 Task: Find connections with filter location Carrum Downs with filter topic #motivation with filter profile language Spanish with filter current company Marketing Mind with filter school SRK Institute of Technology with filter industry Museums, Historical Sites, and Zoos with filter service category Search Engine Optimization (SEO) with filter keywords title Administrator
Action: Mouse moved to (166, 207)
Screenshot: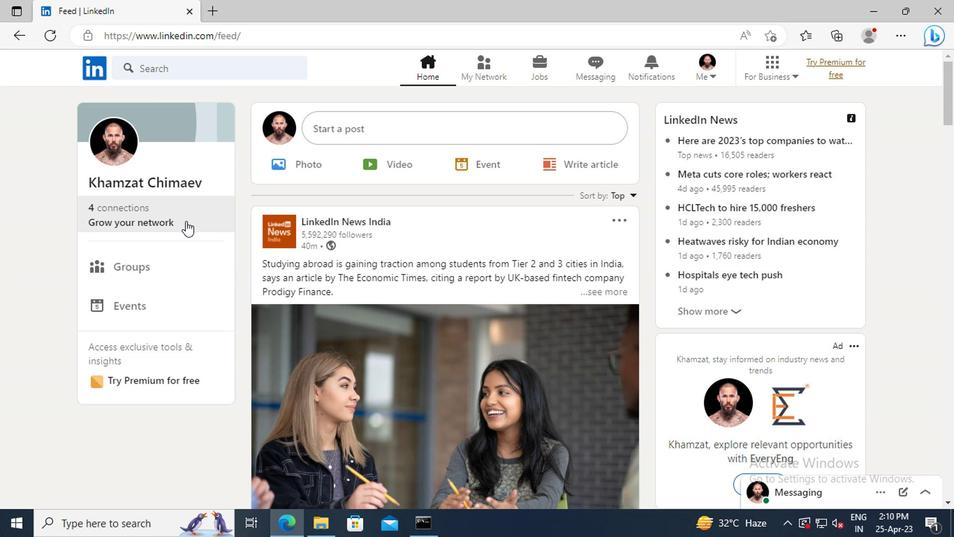 
Action: Mouse pressed left at (166, 207)
Screenshot: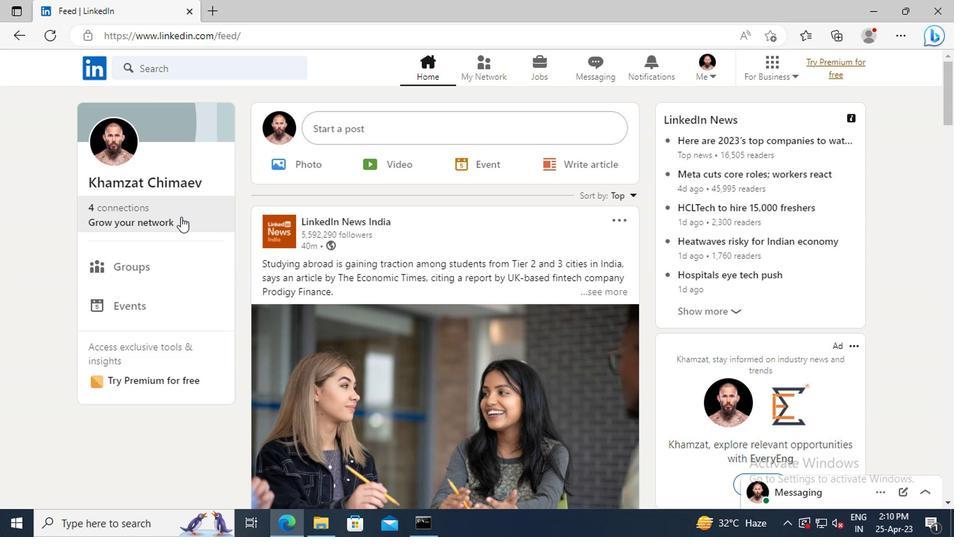 
Action: Mouse moved to (181, 148)
Screenshot: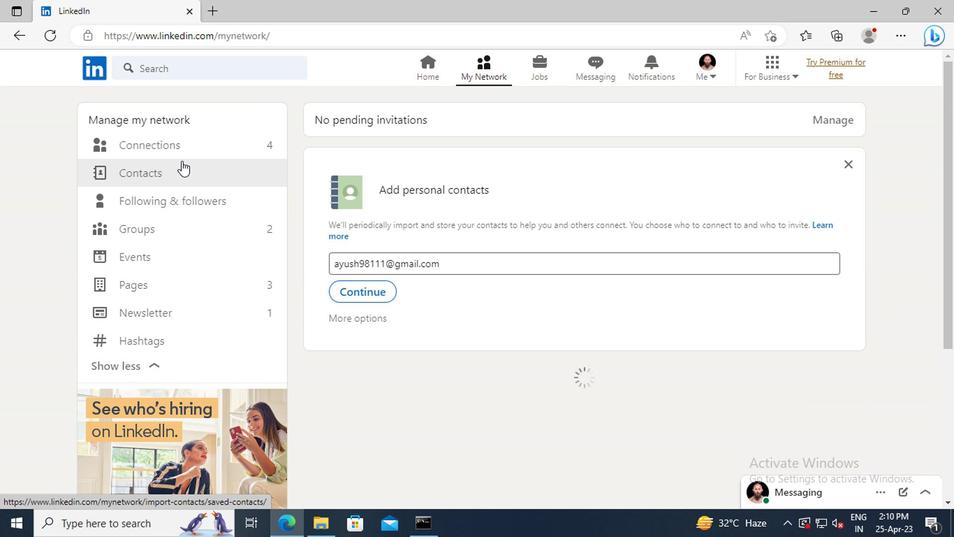 
Action: Mouse pressed left at (181, 148)
Screenshot: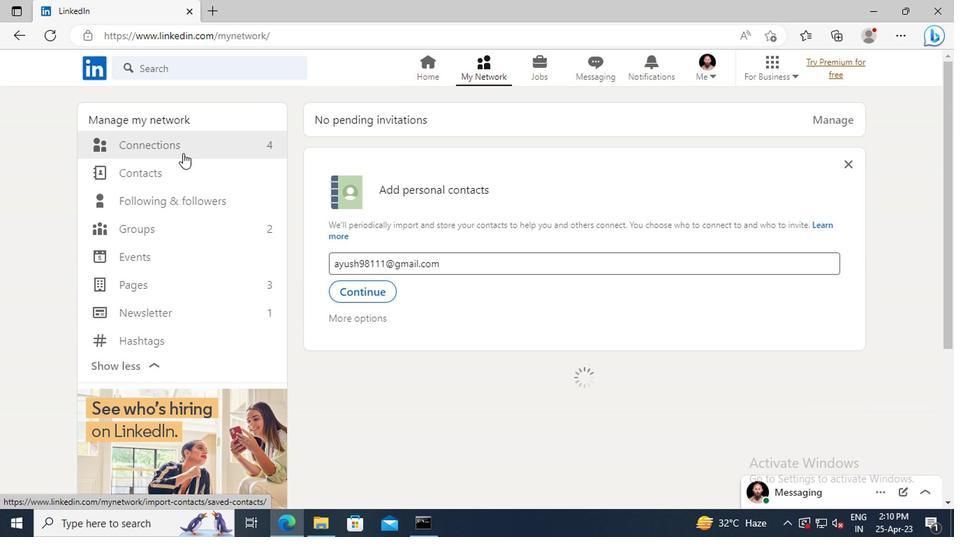 
Action: Mouse moved to (579, 150)
Screenshot: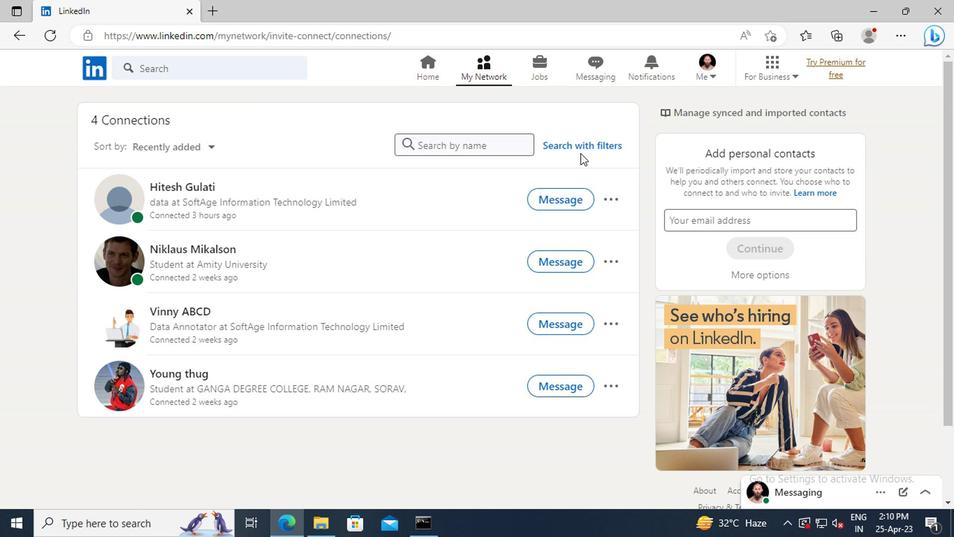
Action: Mouse pressed left at (579, 150)
Screenshot: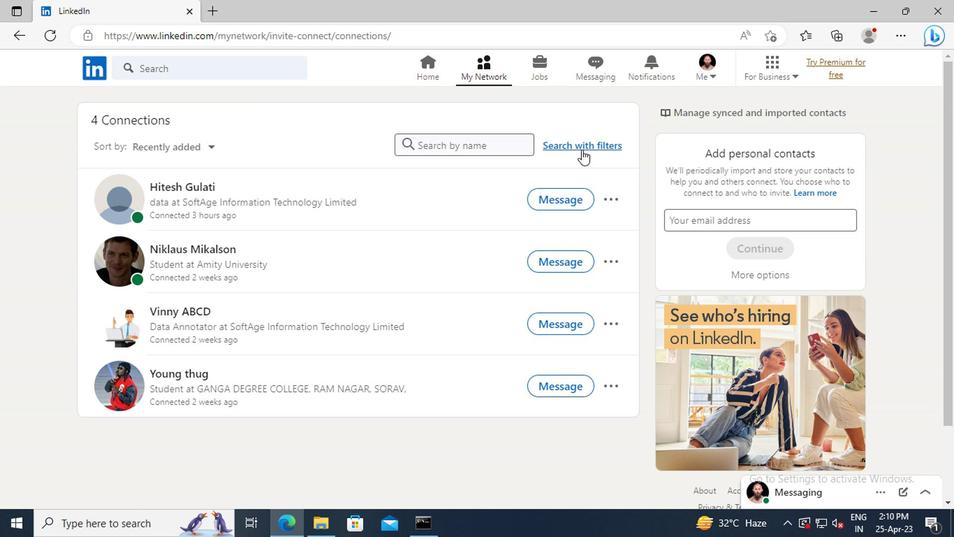 
Action: Mouse moved to (526, 112)
Screenshot: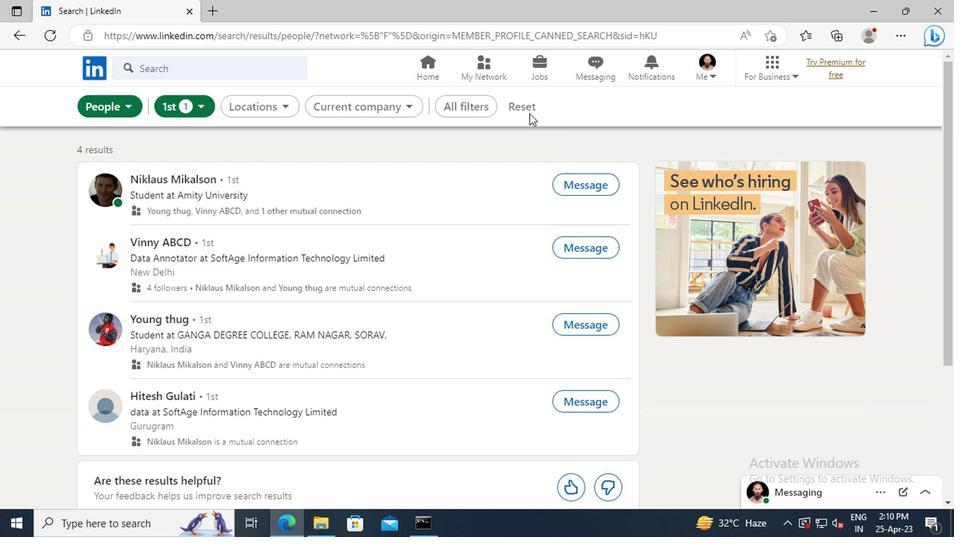 
Action: Mouse pressed left at (526, 112)
Screenshot: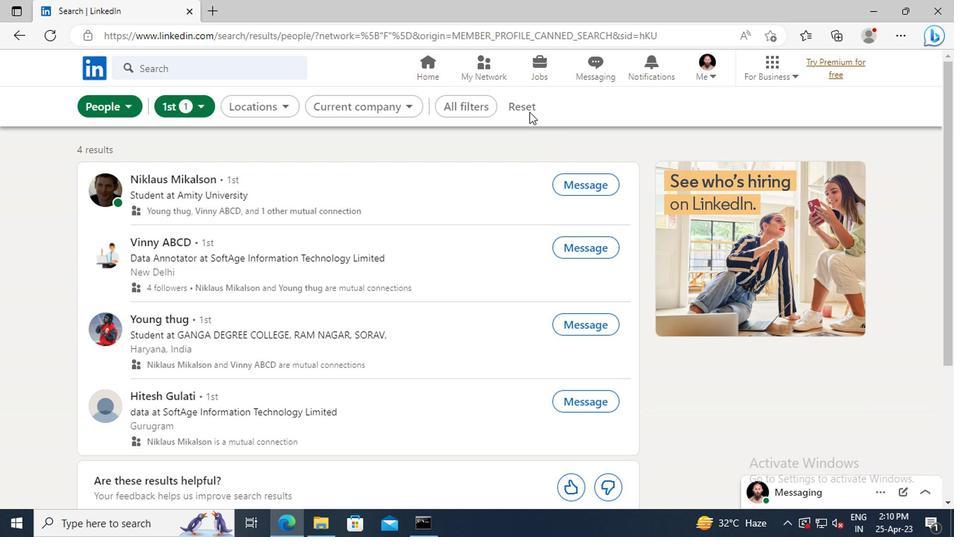 
Action: Mouse moved to (506, 108)
Screenshot: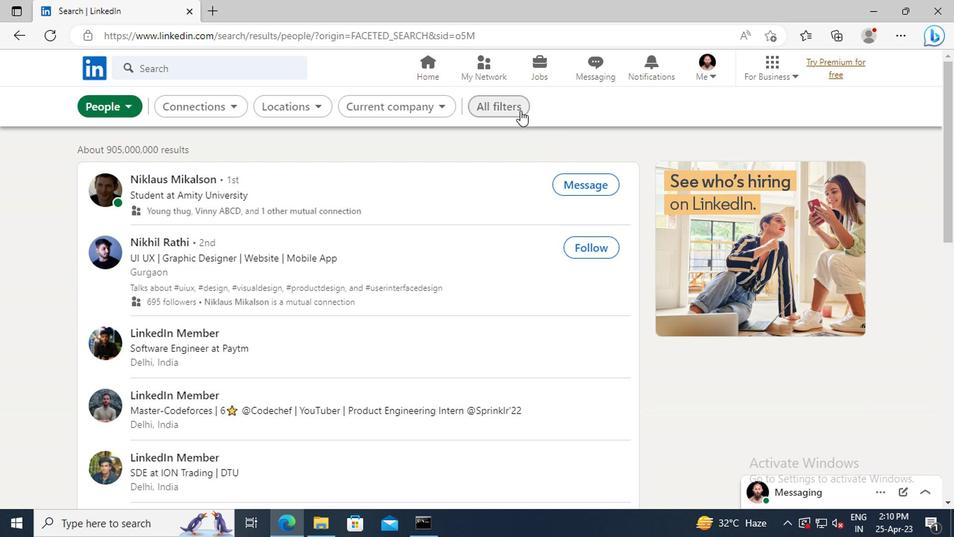 
Action: Mouse pressed left at (506, 108)
Screenshot: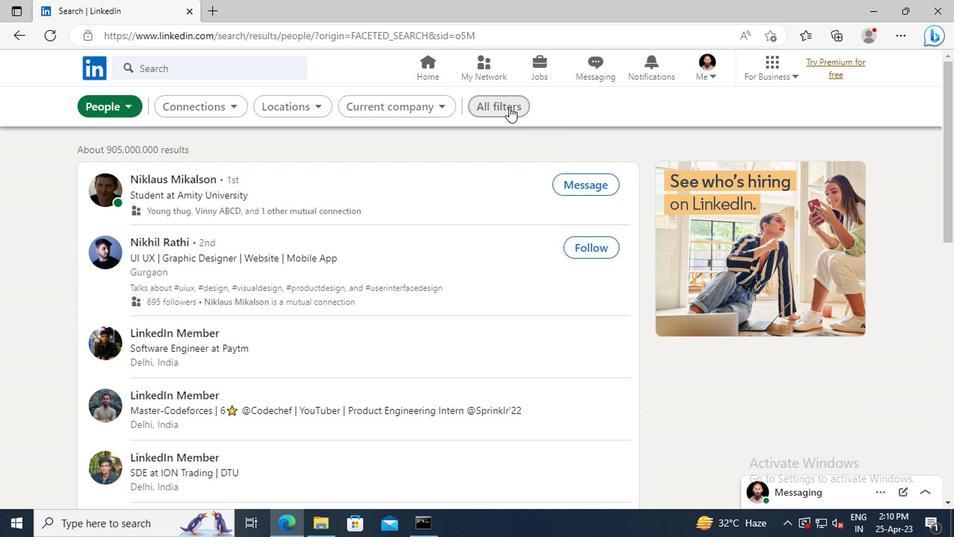 
Action: Mouse moved to (819, 255)
Screenshot: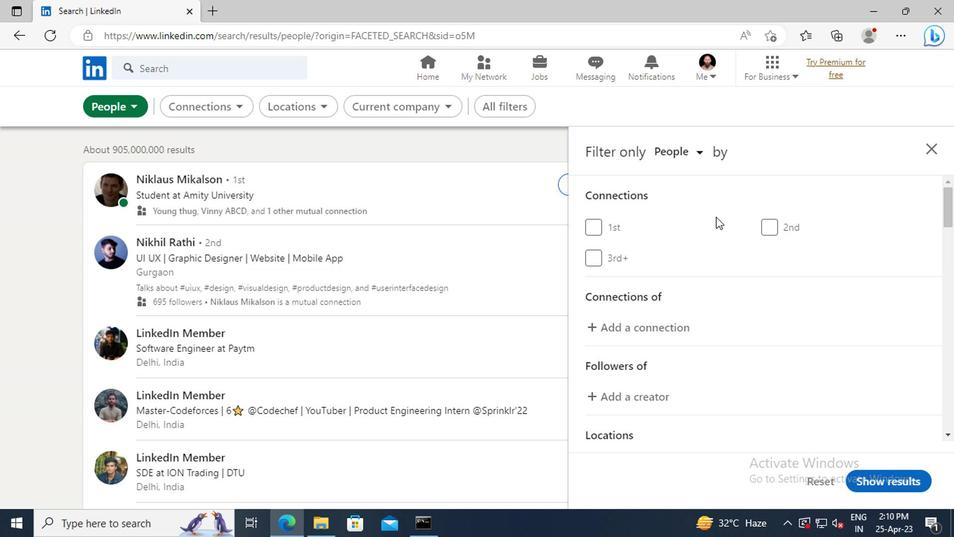 
Action: Mouse scrolled (819, 254) with delta (0, 0)
Screenshot: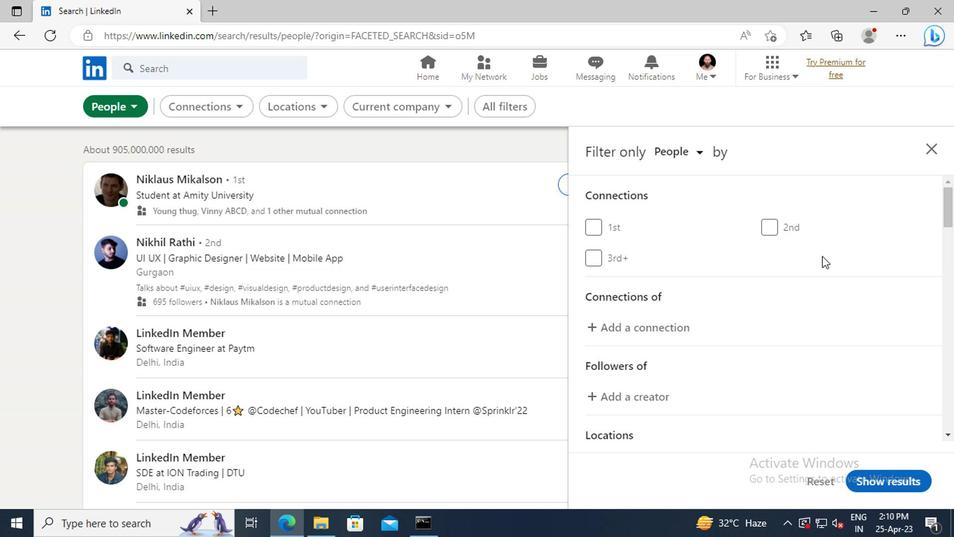 
Action: Mouse scrolled (819, 254) with delta (0, 0)
Screenshot: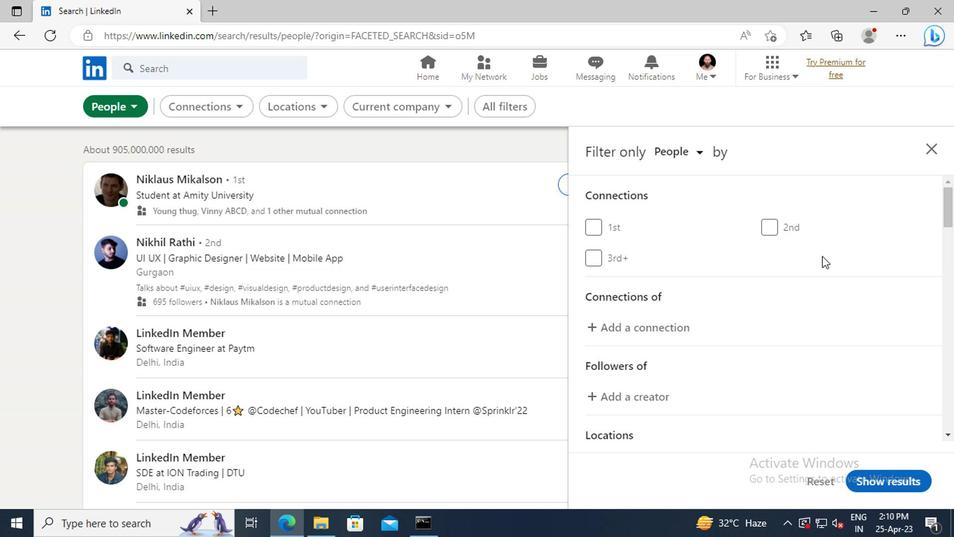 
Action: Mouse scrolled (819, 254) with delta (0, 0)
Screenshot: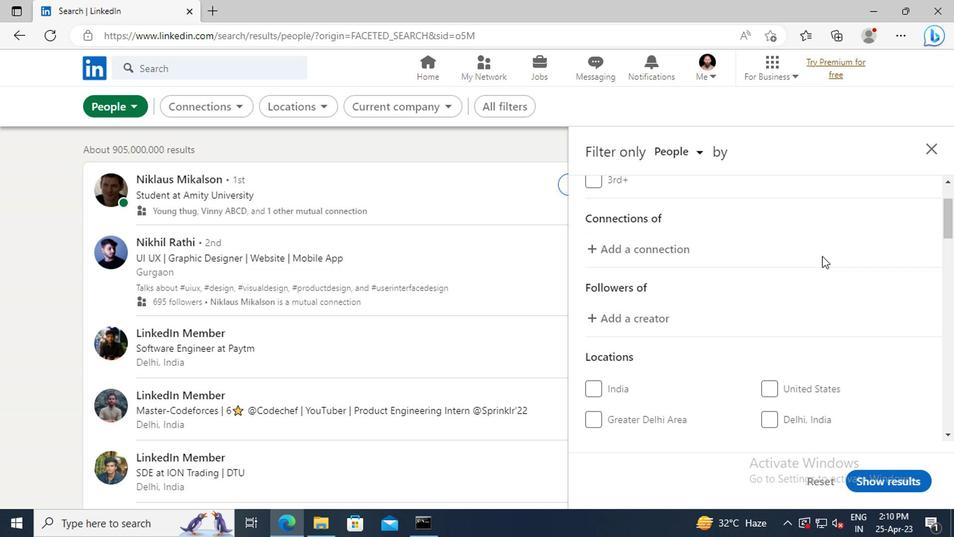 
Action: Mouse scrolled (819, 254) with delta (0, 0)
Screenshot: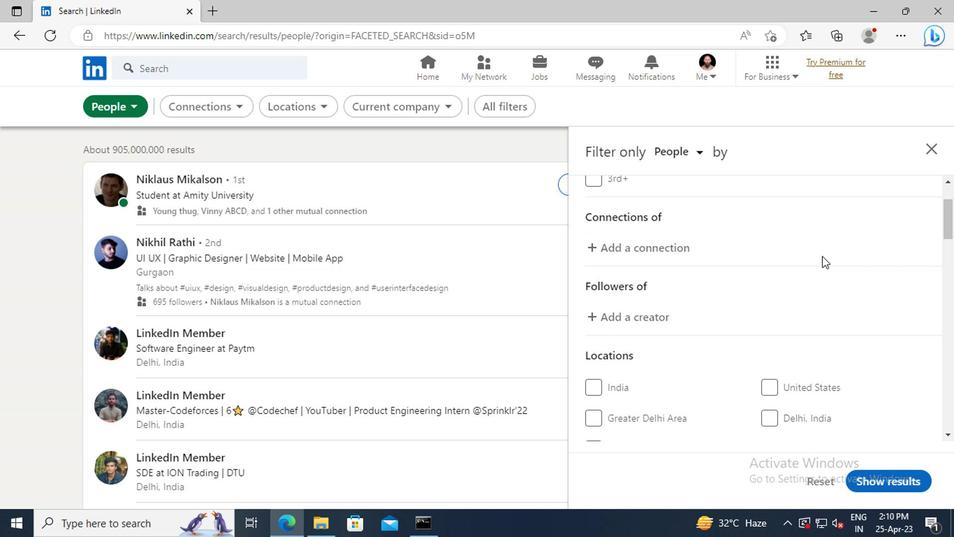 
Action: Mouse scrolled (819, 254) with delta (0, 0)
Screenshot: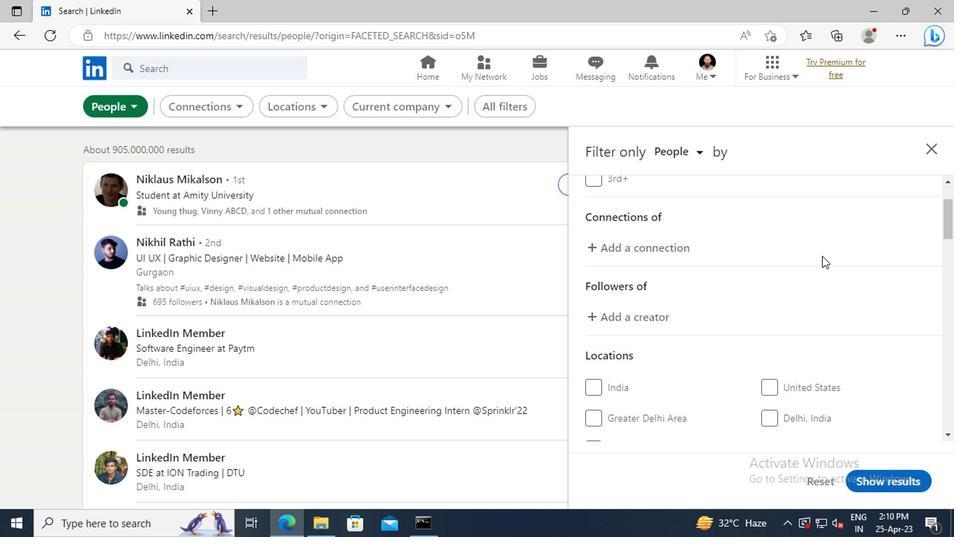 
Action: Mouse moved to (813, 325)
Screenshot: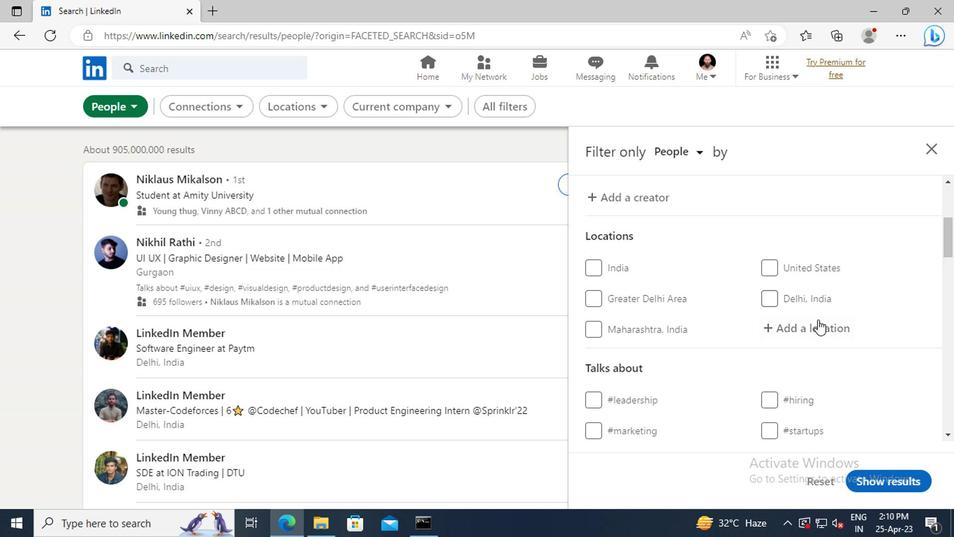 
Action: Mouse pressed left at (813, 325)
Screenshot: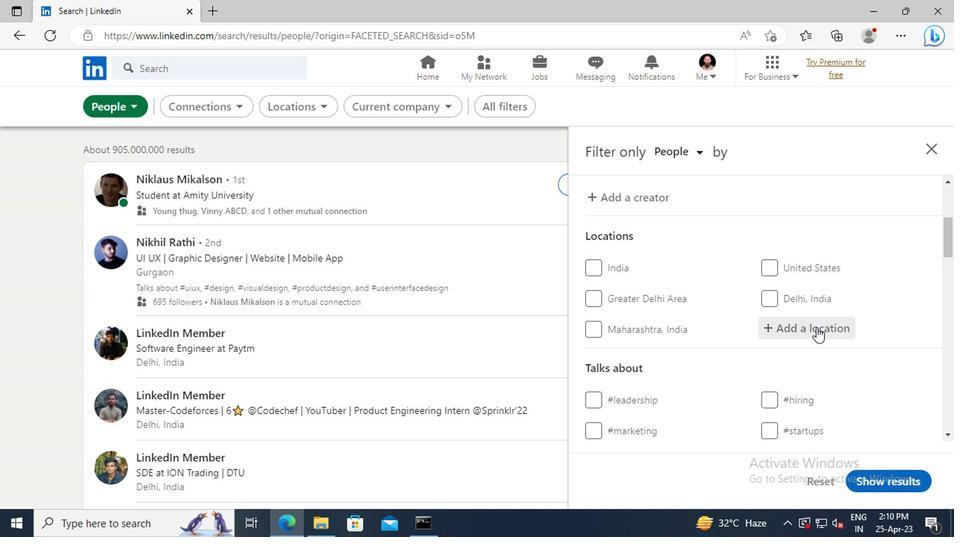 
Action: Key pressed <Key.shift>CARRUM<Key.space><Key.shift>DOWNS<Key.enter>
Screenshot: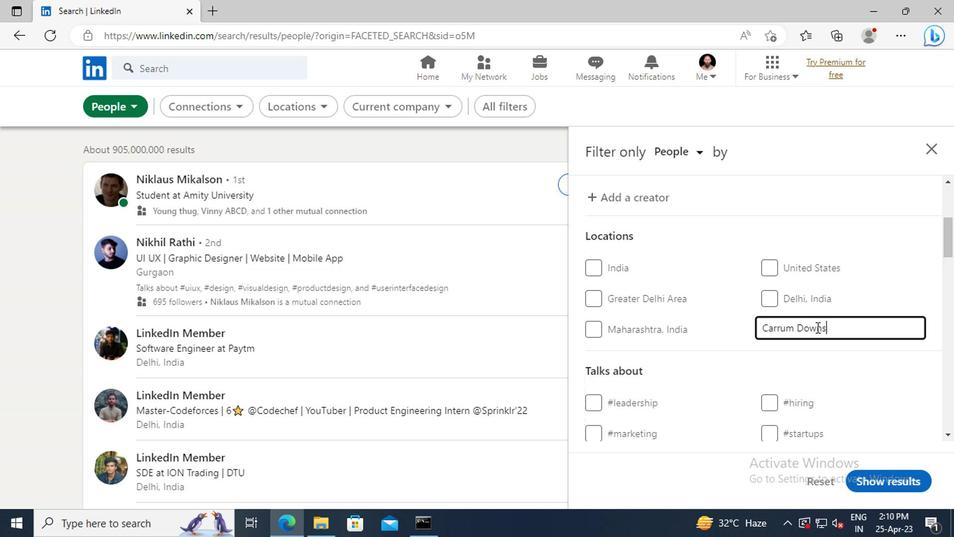 
Action: Mouse scrolled (813, 324) with delta (0, 0)
Screenshot: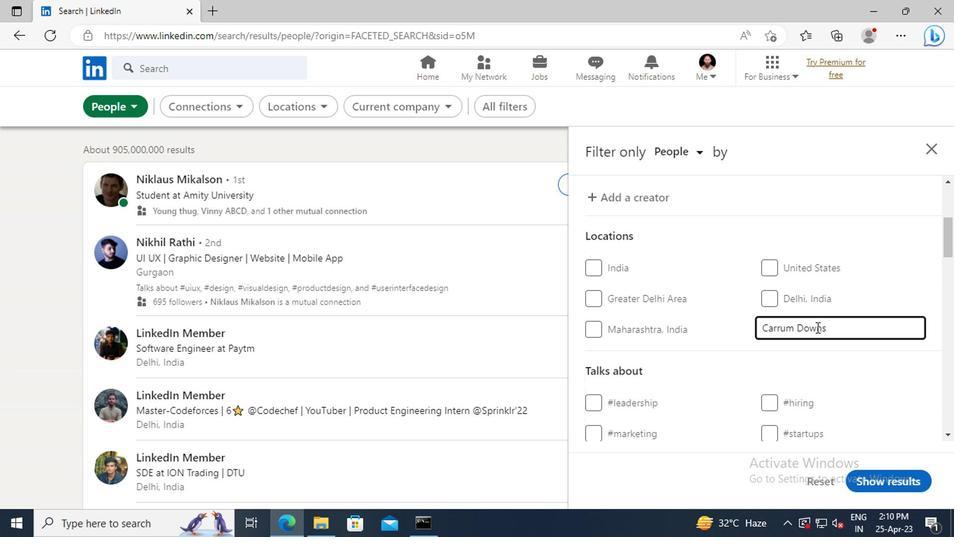 
Action: Mouse scrolled (813, 324) with delta (0, 0)
Screenshot: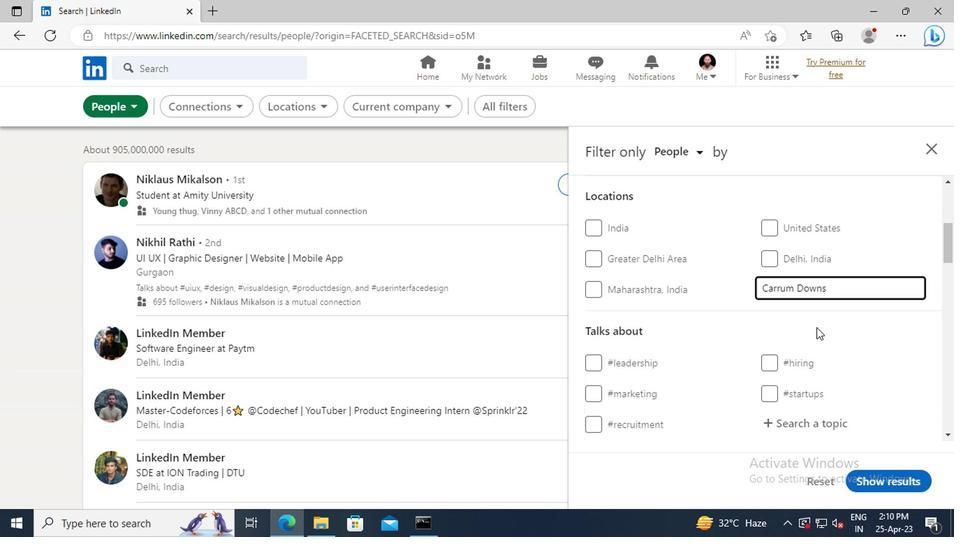 
Action: Mouse scrolled (813, 324) with delta (0, 0)
Screenshot: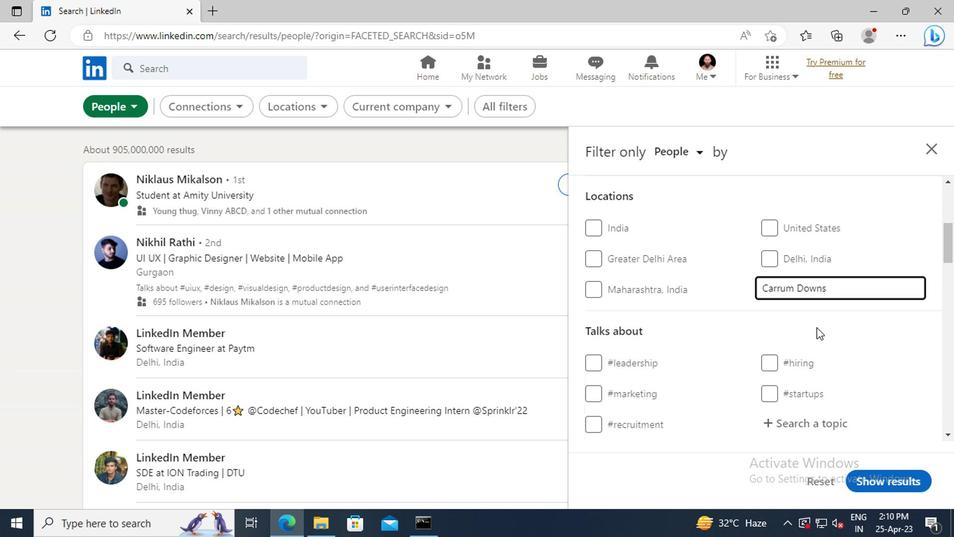 
Action: Mouse moved to (813, 342)
Screenshot: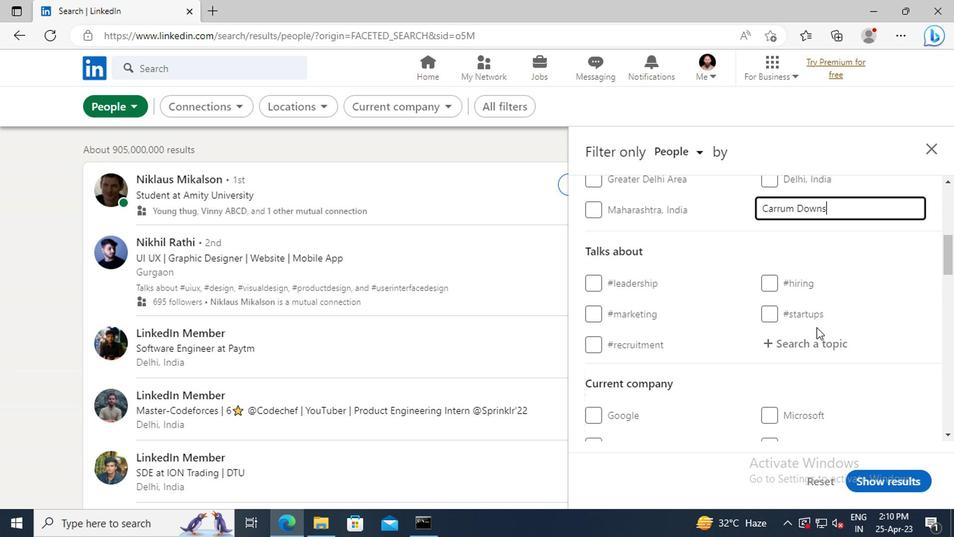 
Action: Mouse pressed left at (813, 342)
Screenshot: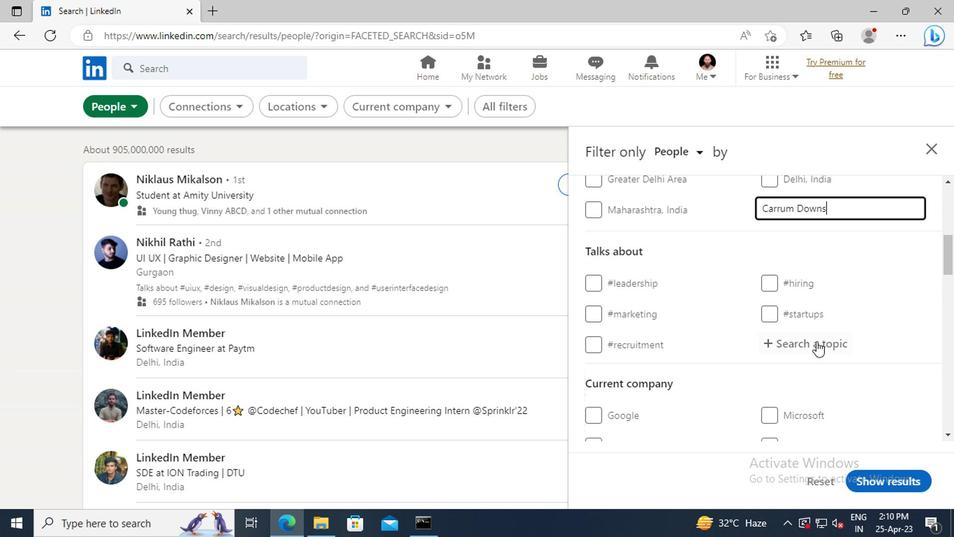 
Action: Key pressed <Key.shift>#MOTIVATION
Screenshot: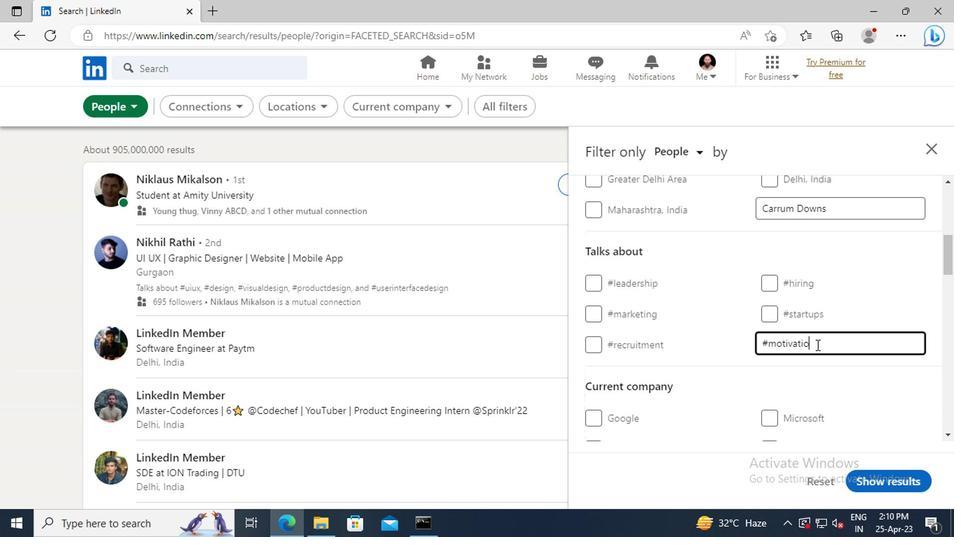 
Action: Mouse scrolled (813, 341) with delta (0, 0)
Screenshot: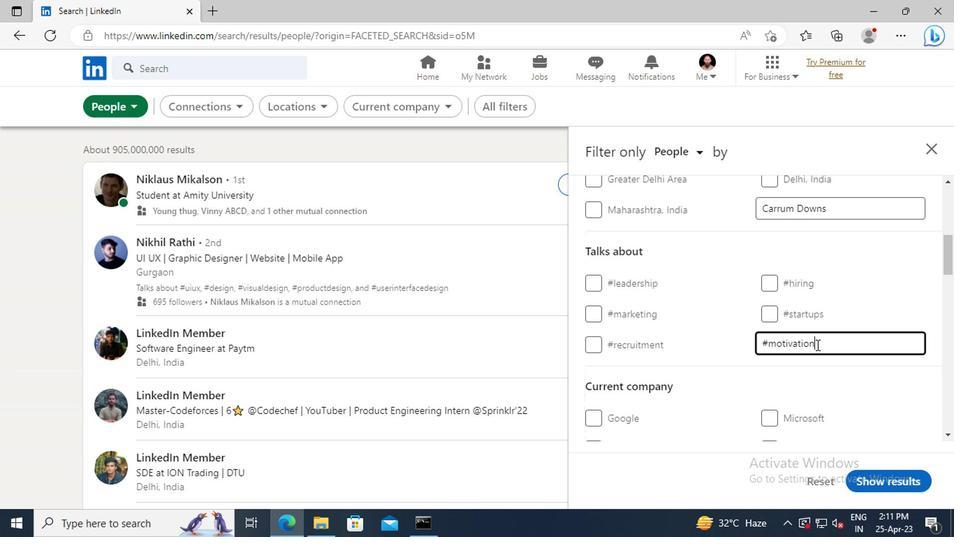 
Action: Mouse scrolled (813, 341) with delta (0, 0)
Screenshot: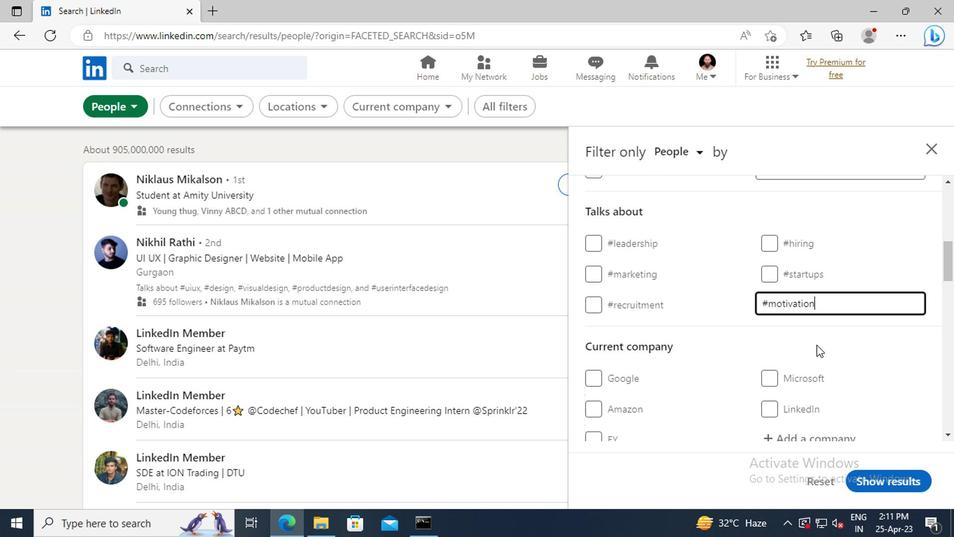 
Action: Mouse scrolled (813, 341) with delta (0, 0)
Screenshot: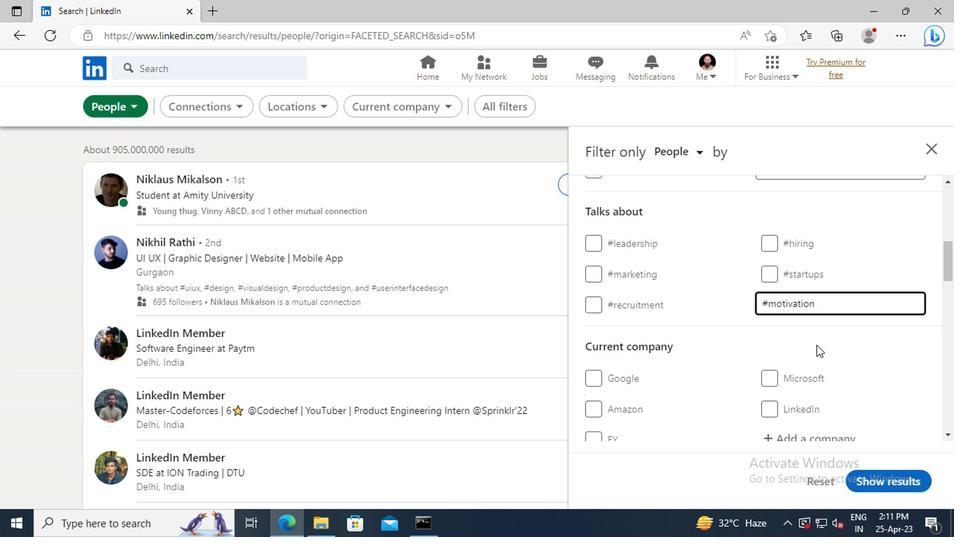 
Action: Mouse scrolled (813, 341) with delta (0, 0)
Screenshot: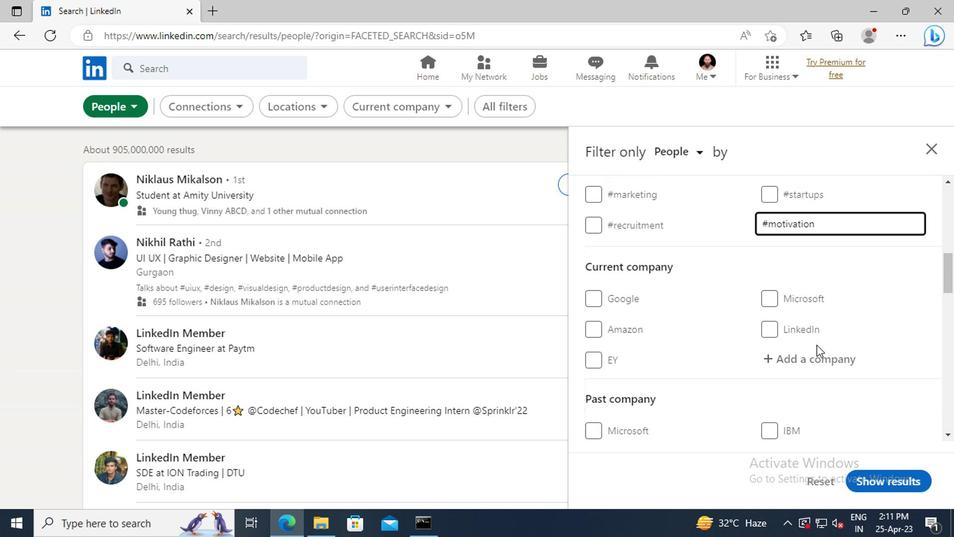 
Action: Mouse scrolled (813, 341) with delta (0, 0)
Screenshot: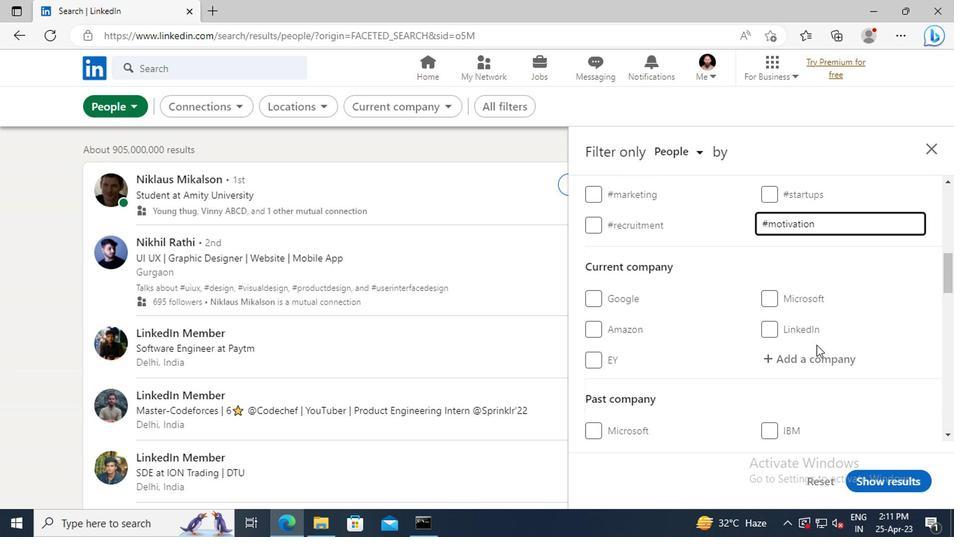 
Action: Mouse scrolled (813, 341) with delta (0, 0)
Screenshot: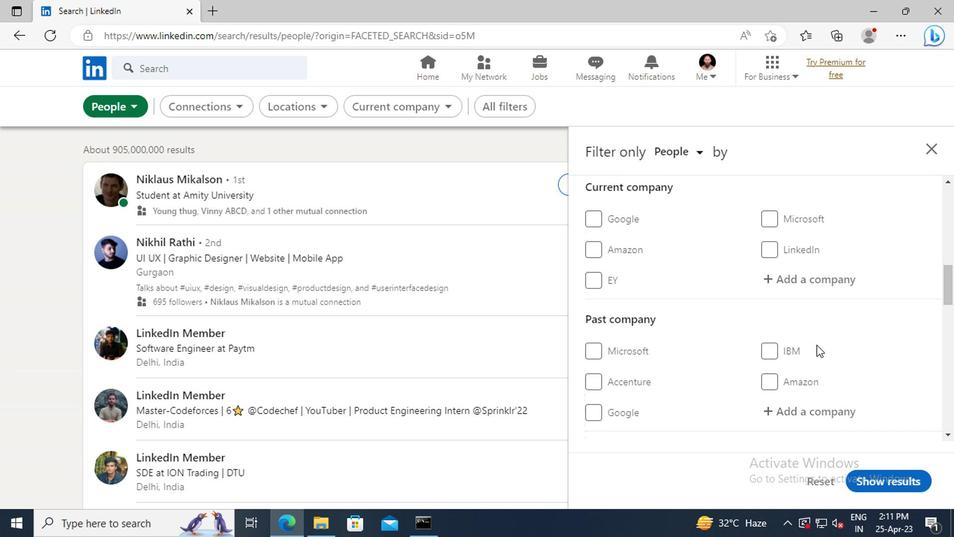 
Action: Mouse scrolled (813, 341) with delta (0, 0)
Screenshot: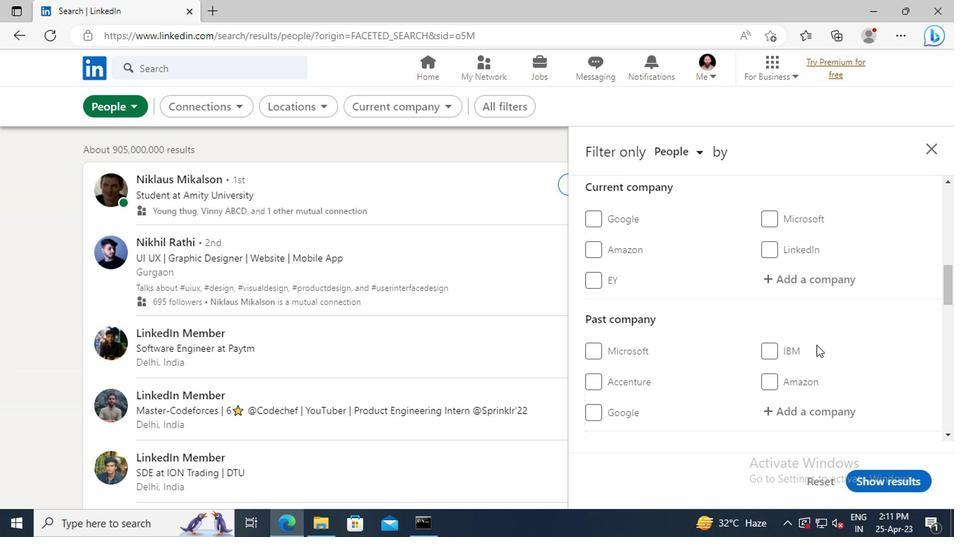 
Action: Mouse scrolled (813, 341) with delta (0, 0)
Screenshot: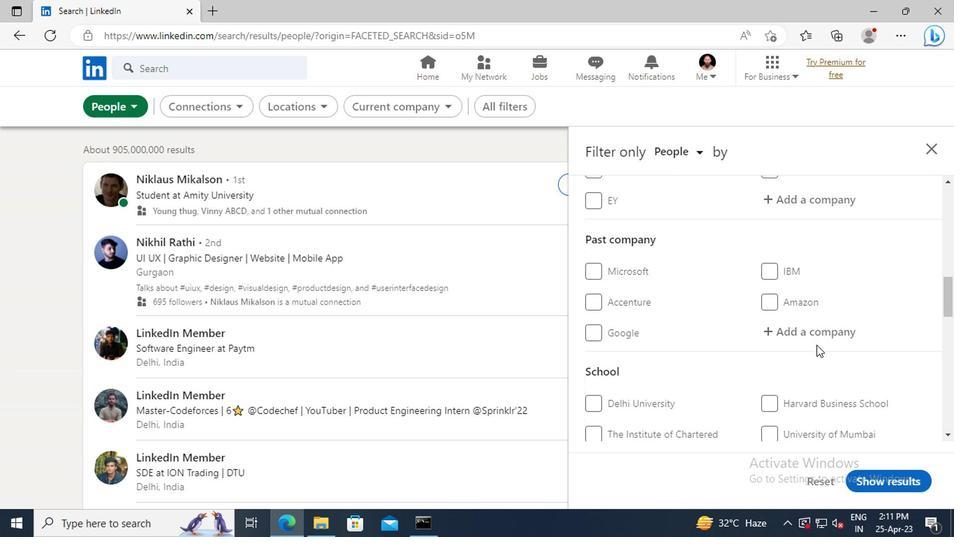 
Action: Mouse scrolled (813, 341) with delta (0, 0)
Screenshot: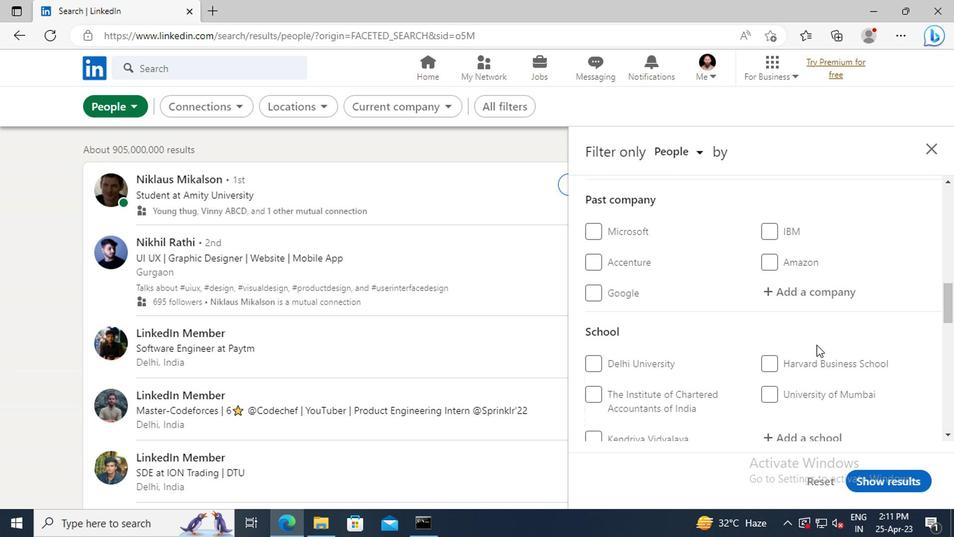 
Action: Mouse scrolled (813, 341) with delta (0, 0)
Screenshot: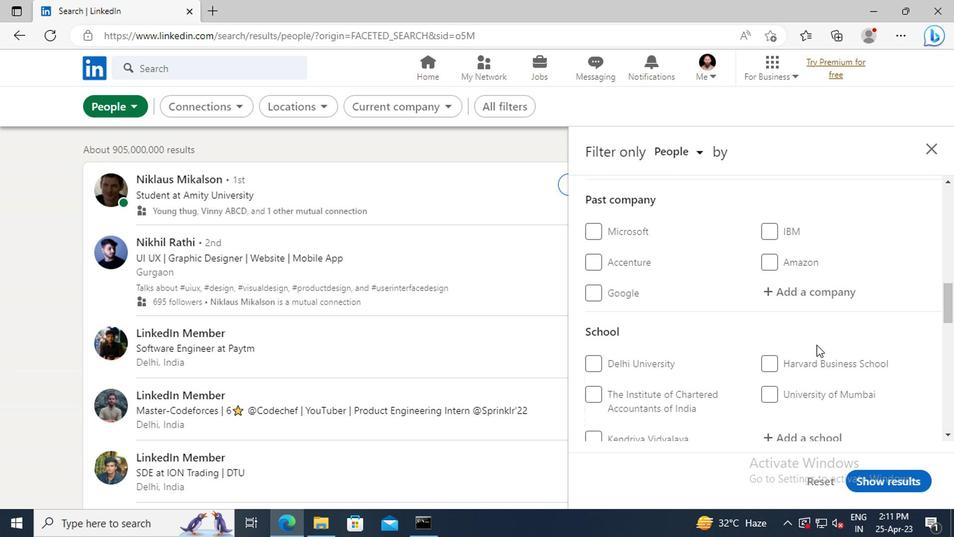 
Action: Mouse scrolled (813, 341) with delta (0, 0)
Screenshot: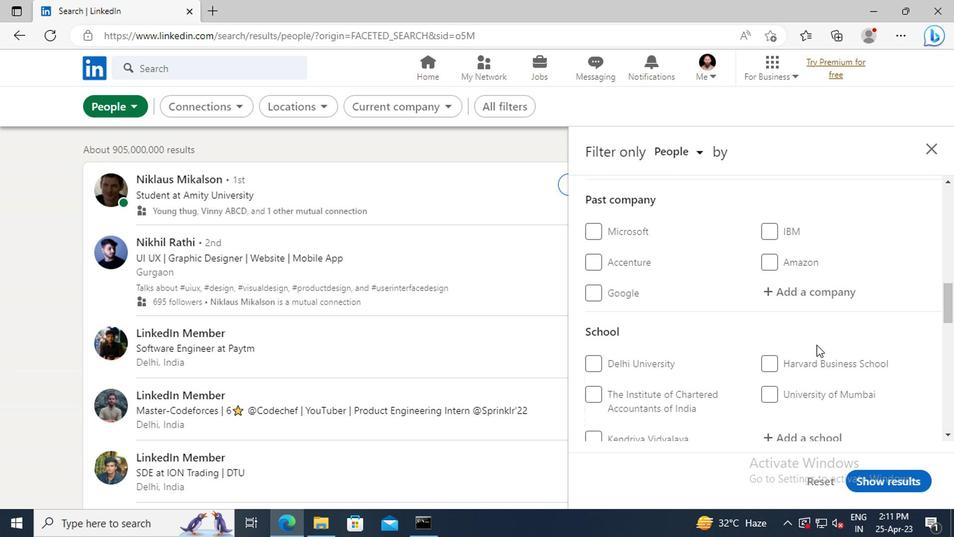 
Action: Mouse scrolled (813, 341) with delta (0, 0)
Screenshot: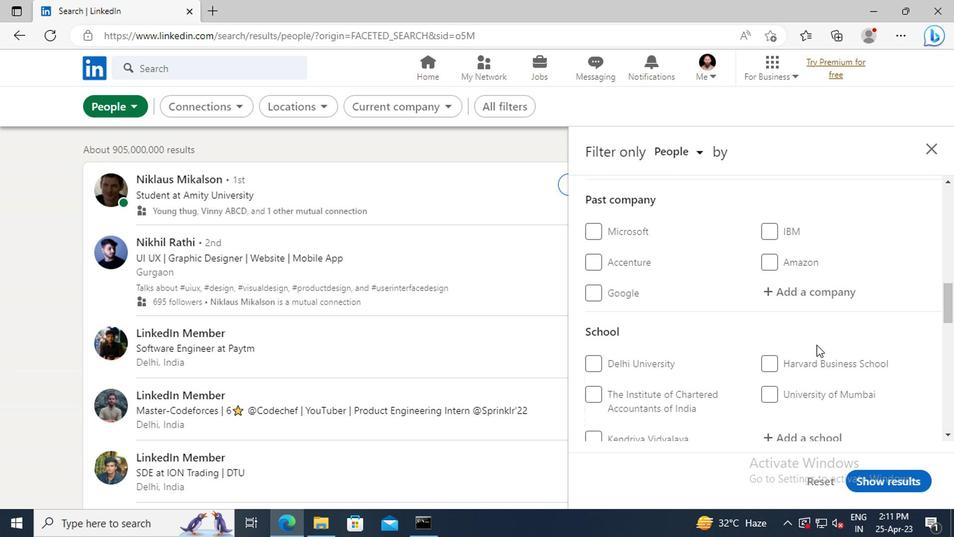
Action: Mouse scrolled (813, 341) with delta (0, 0)
Screenshot: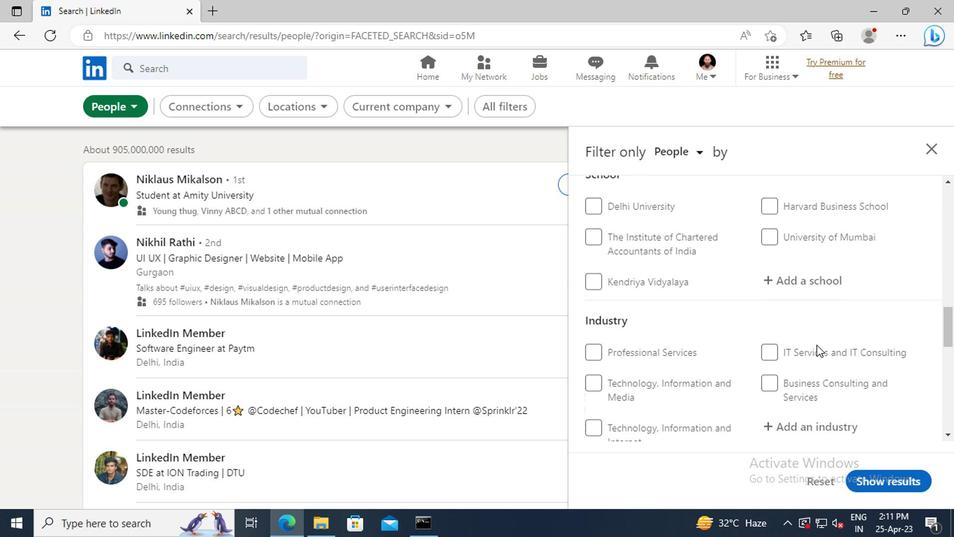 
Action: Mouse scrolled (813, 341) with delta (0, 0)
Screenshot: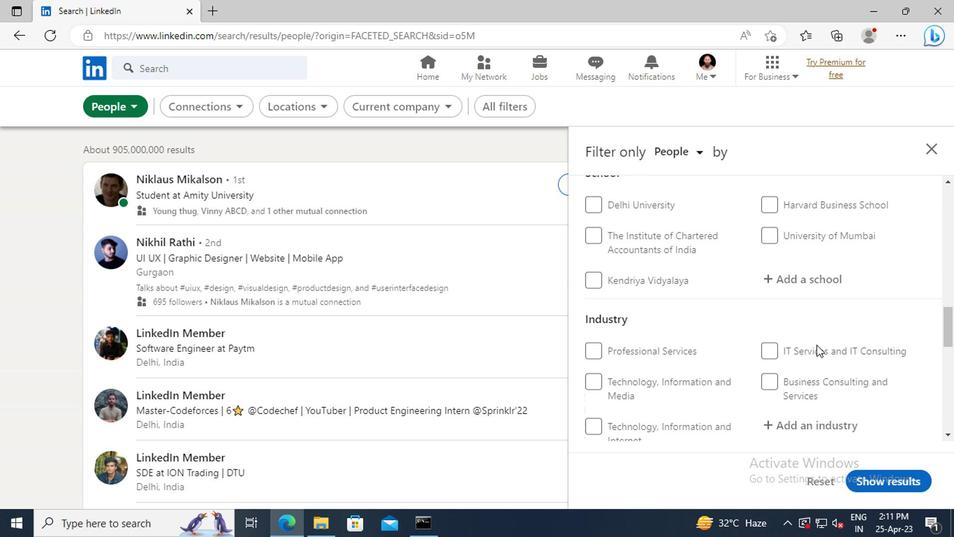 
Action: Mouse scrolled (813, 341) with delta (0, 0)
Screenshot: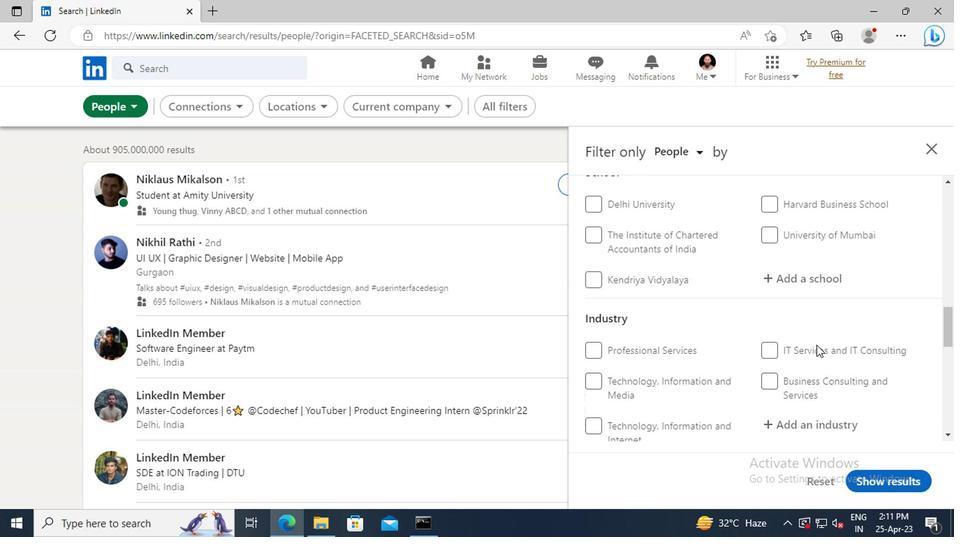 
Action: Mouse scrolled (813, 341) with delta (0, 0)
Screenshot: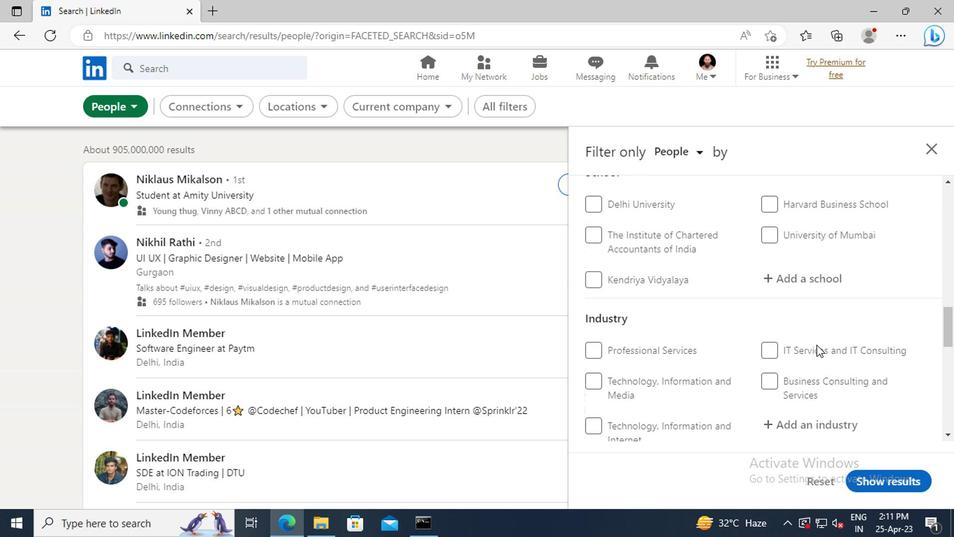 
Action: Mouse scrolled (813, 341) with delta (0, 0)
Screenshot: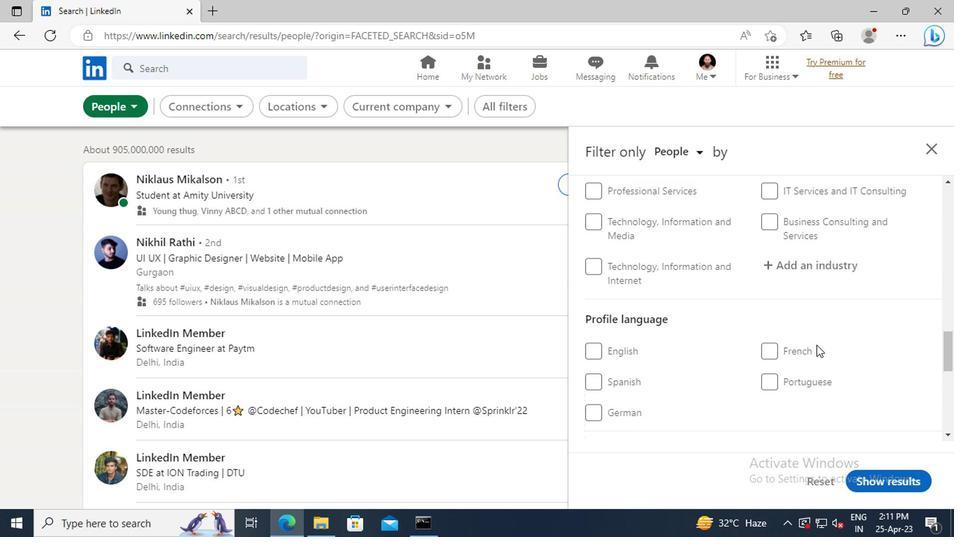 
Action: Mouse moved to (589, 344)
Screenshot: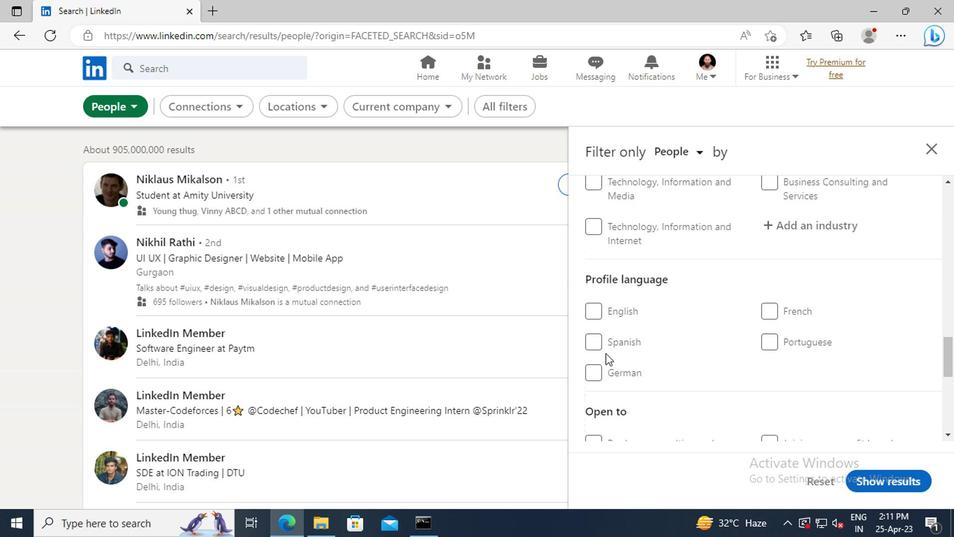 
Action: Mouse pressed left at (589, 344)
Screenshot: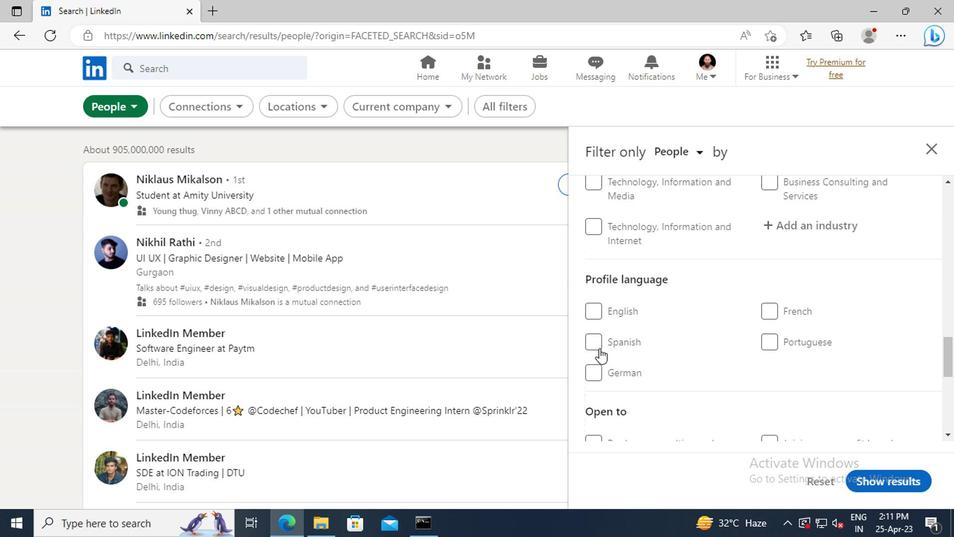 
Action: Mouse moved to (711, 348)
Screenshot: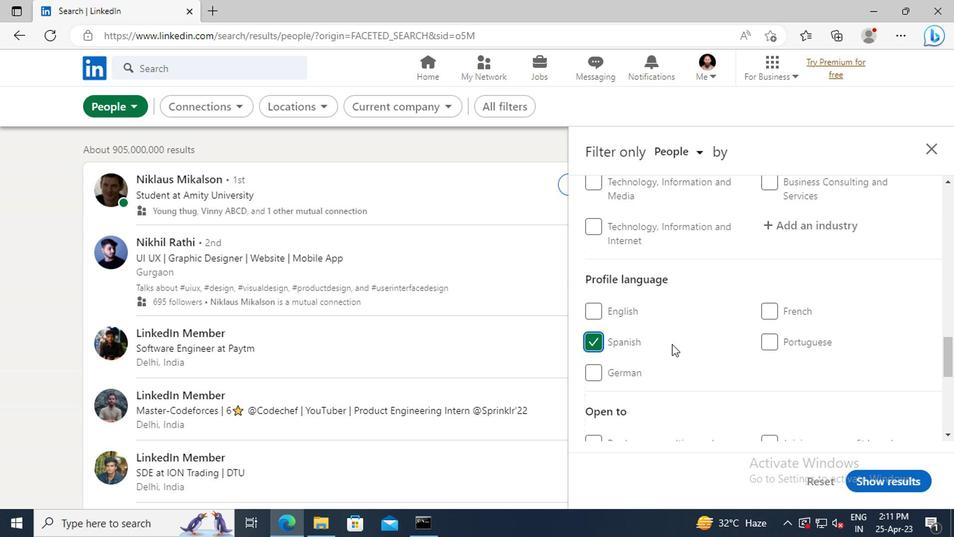 
Action: Mouse scrolled (711, 349) with delta (0, 0)
Screenshot: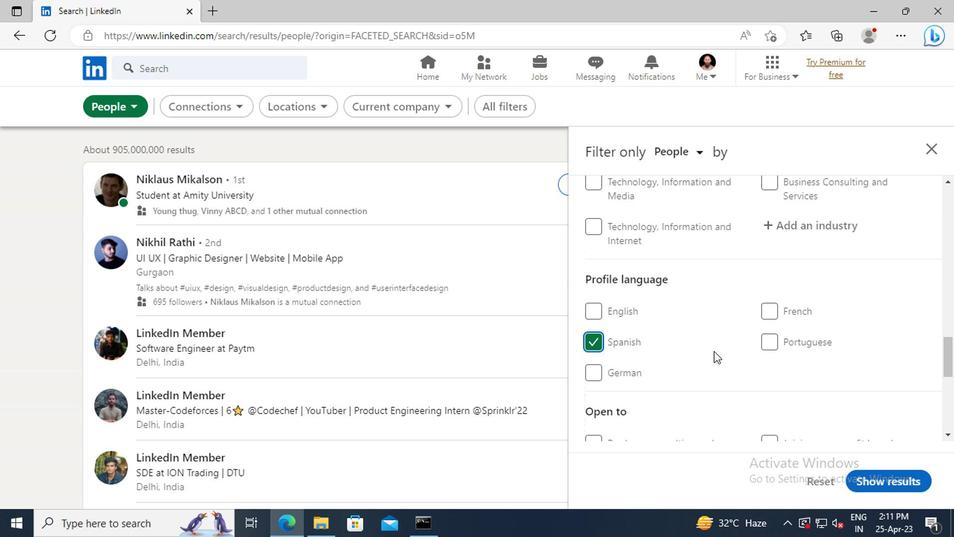 
Action: Mouse scrolled (711, 349) with delta (0, 0)
Screenshot: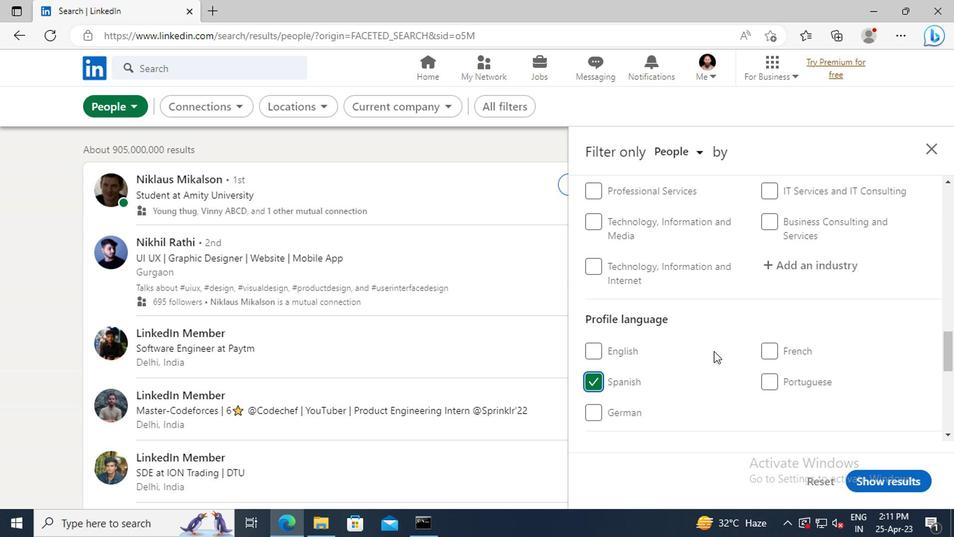 
Action: Mouse scrolled (711, 349) with delta (0, 0)
Screenshot: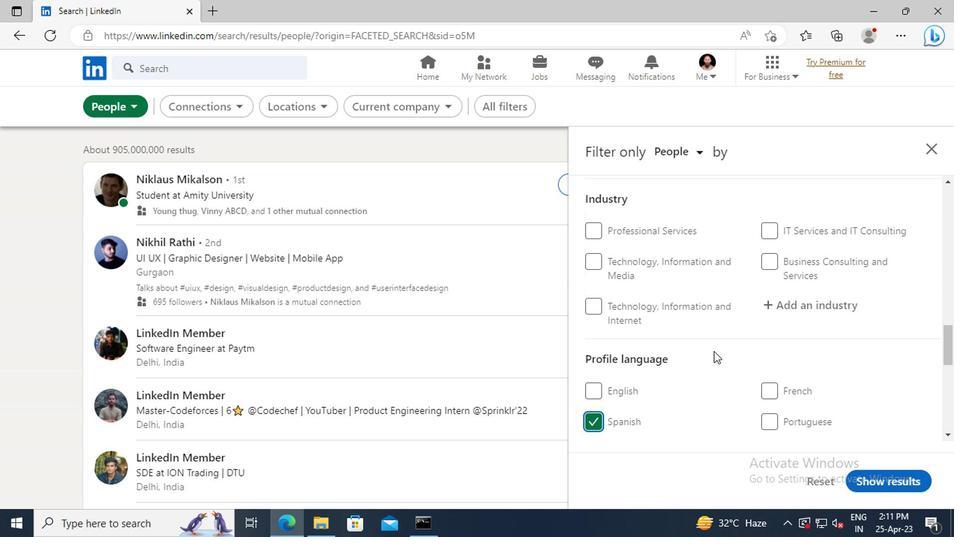 
Action: Mouse scrolled (711, 349) with delta (0, 0)
Screenshot: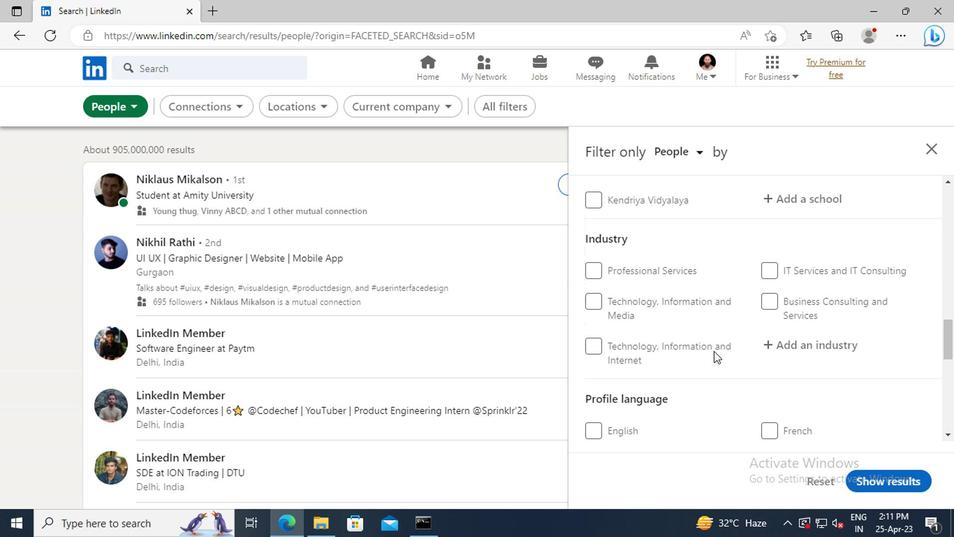 
Action: Mouse scrolled (711, 349) with delta (0, 0)
Screenshot: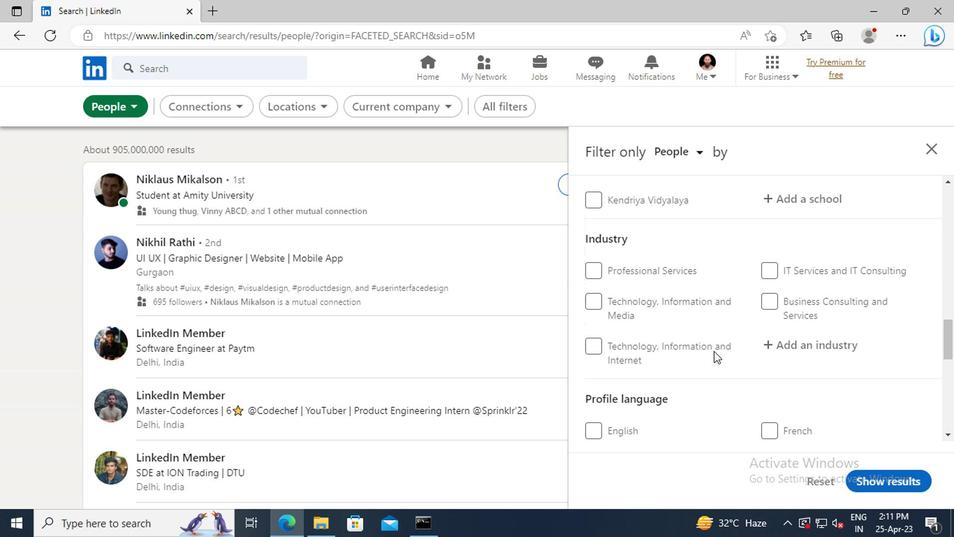 
Action: Mouse scrolled (711, 349) with delta (0, 0)
Screenshot: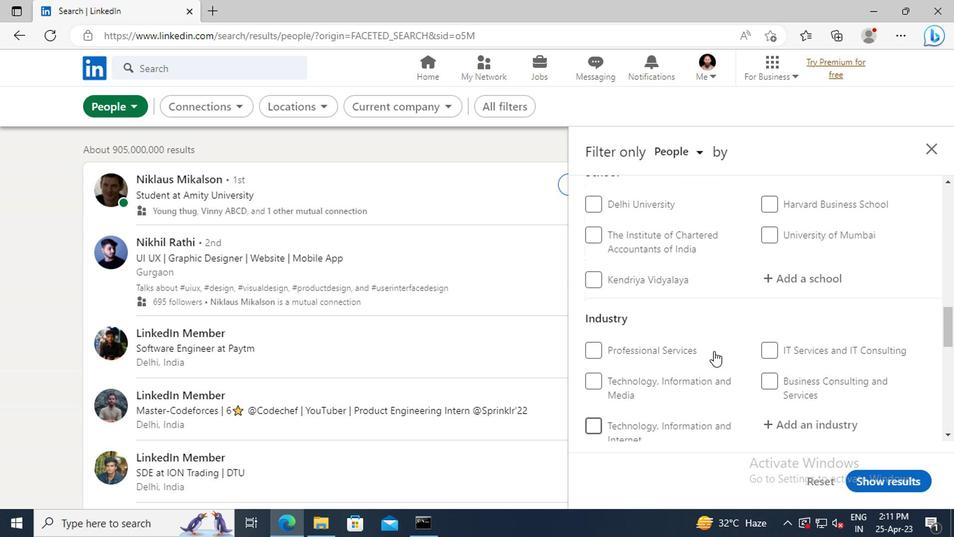 
Action: Mouse scrolled (711, 349) with delta (0, 0)
Screenshot: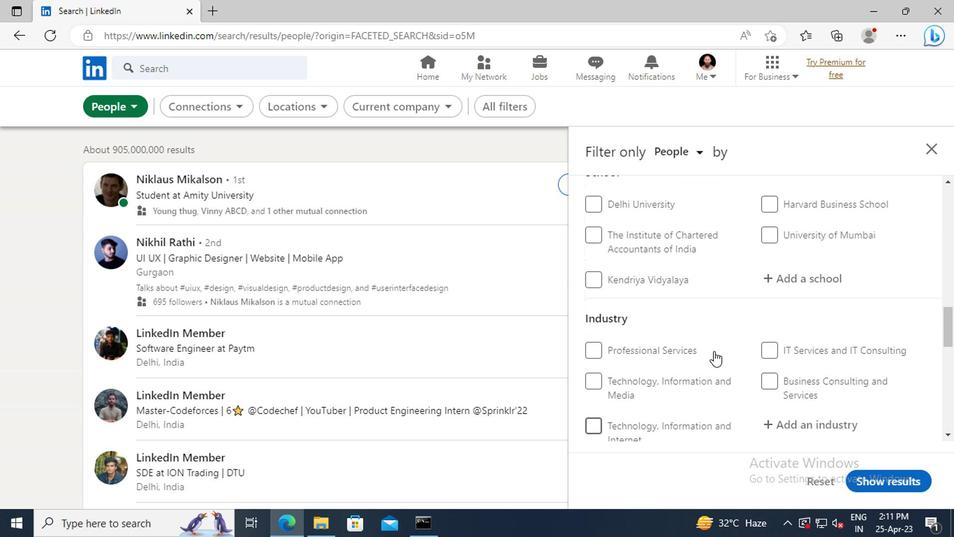 
Action: Mouse scrolled (711, 349) with delta (0, 0)
Screenshot: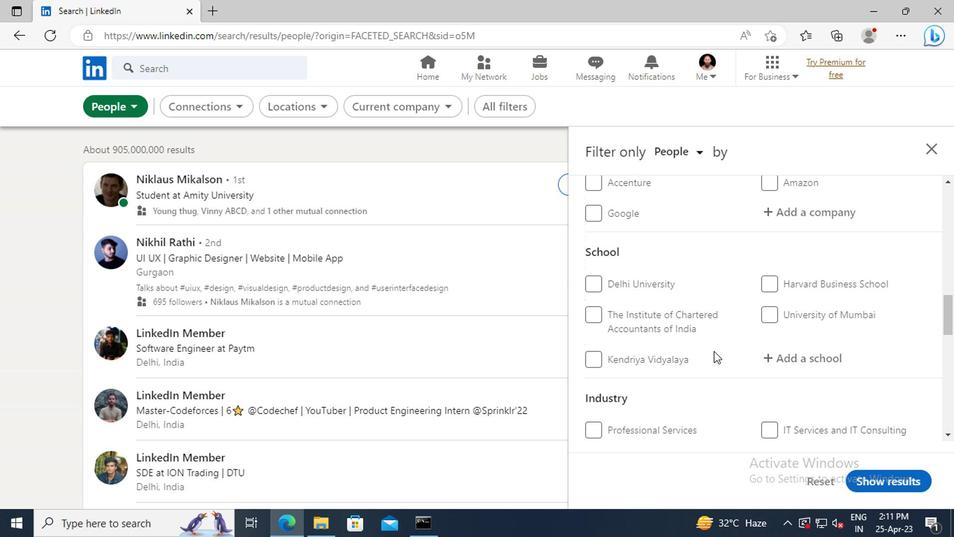 
Action: Mouse scrolled (711, 349) with delta (0, 0)
Screenshot: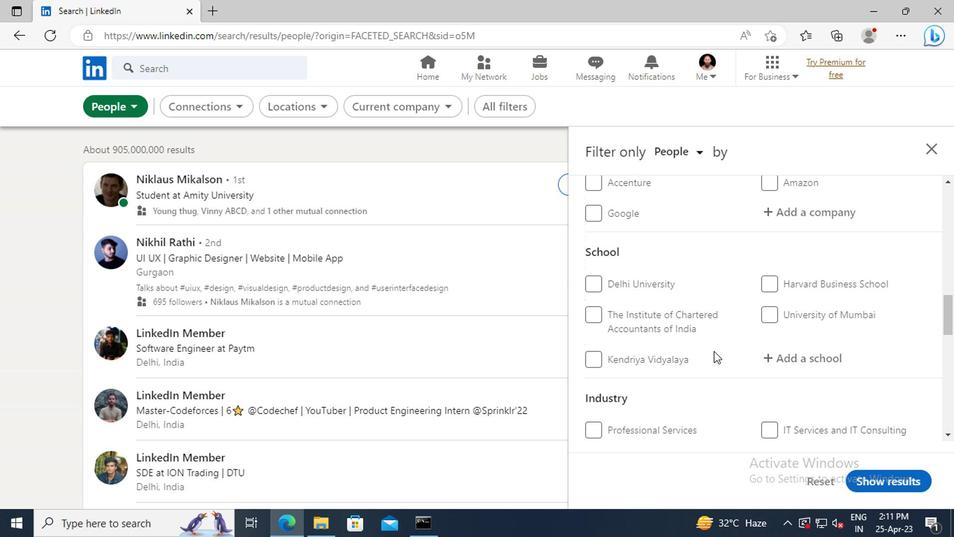 
Action: Mouse scrolled (711, 349) with delta (0, 0)
Screenshot: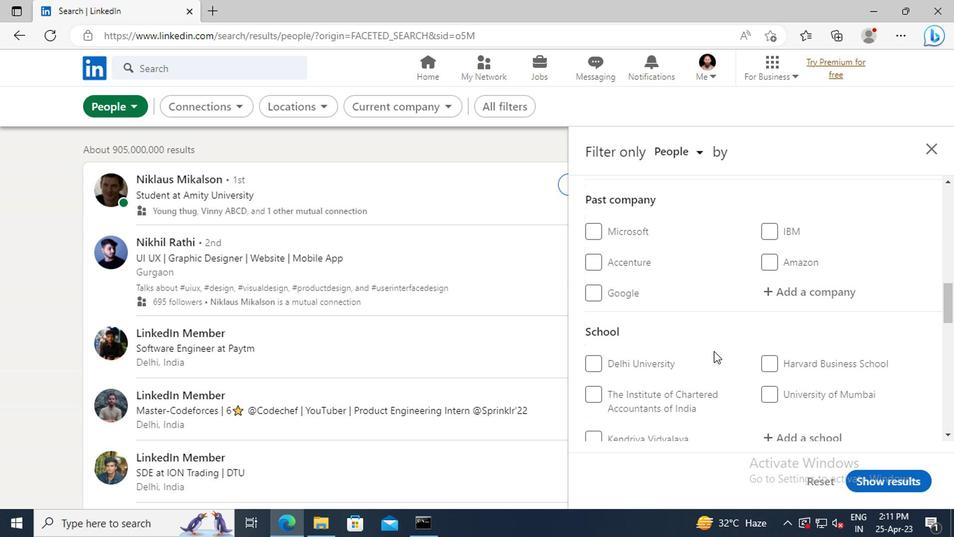 
Action: Mouse scrolled (711, 349) with delta (0, 0)
Screenshot: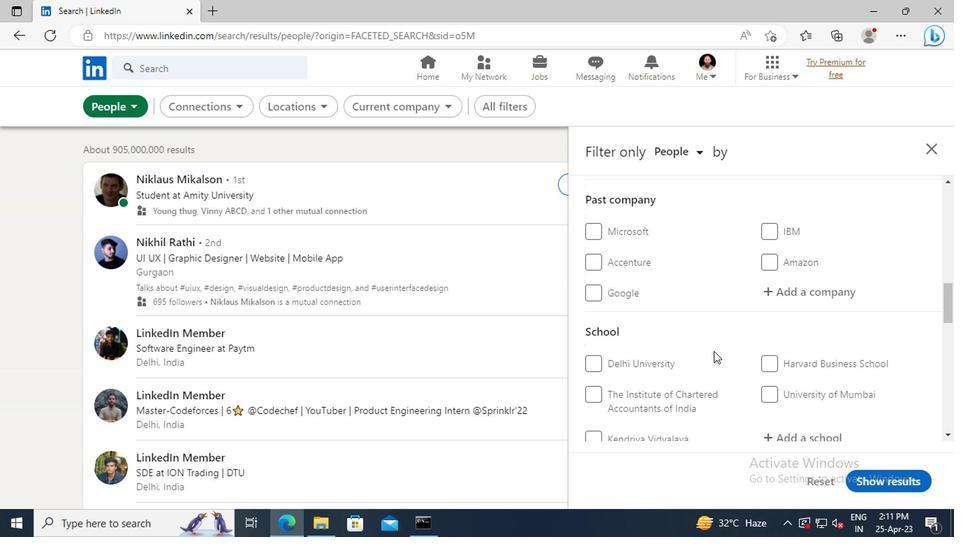 
Action: Mouse scrolled (711, 349) with delta (0, 0)
Screenshot: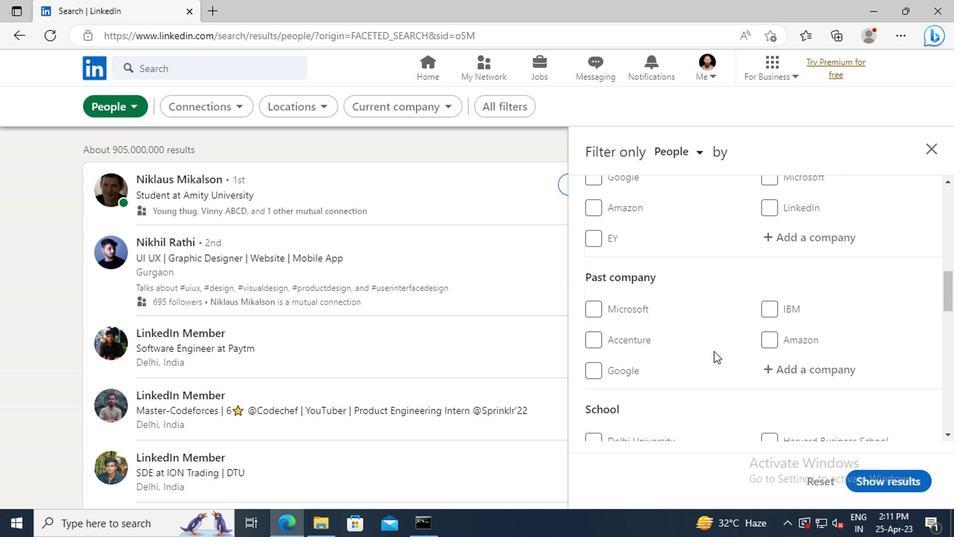 
Action: Mouse scrolled (711, 349) with delta (0, 0)
Screenshot: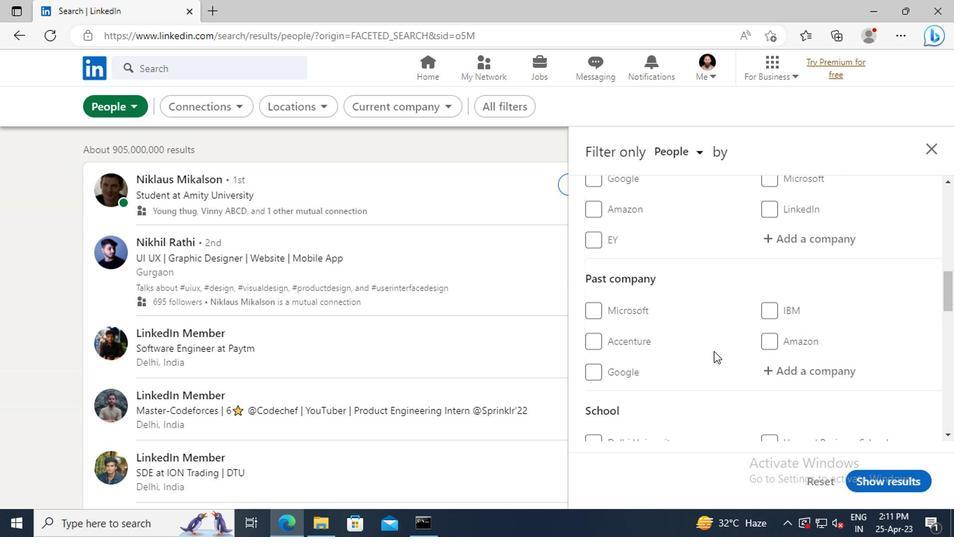 
Action: Mouse moved to (792, 321)
Screenshot: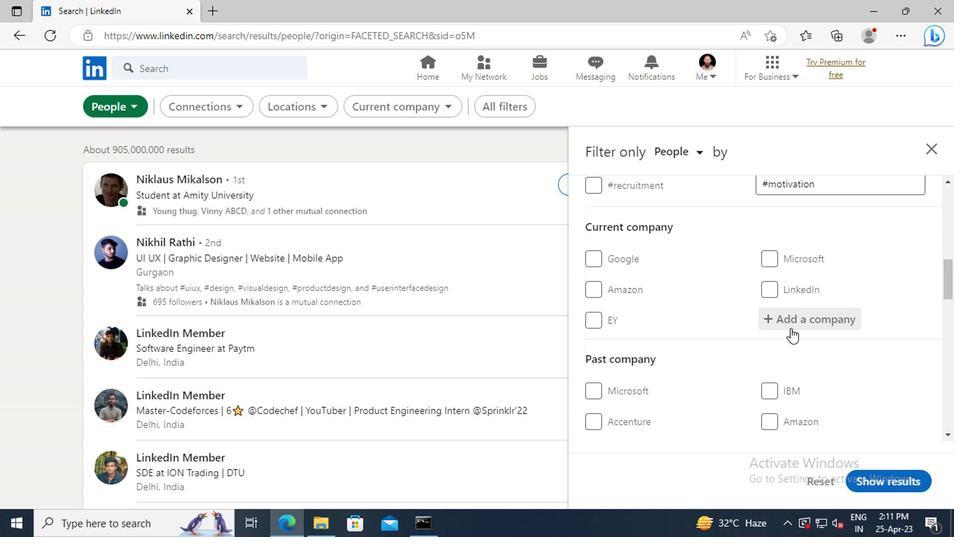 
Action: Mouse pressed left at (792, 321)
Screenshot: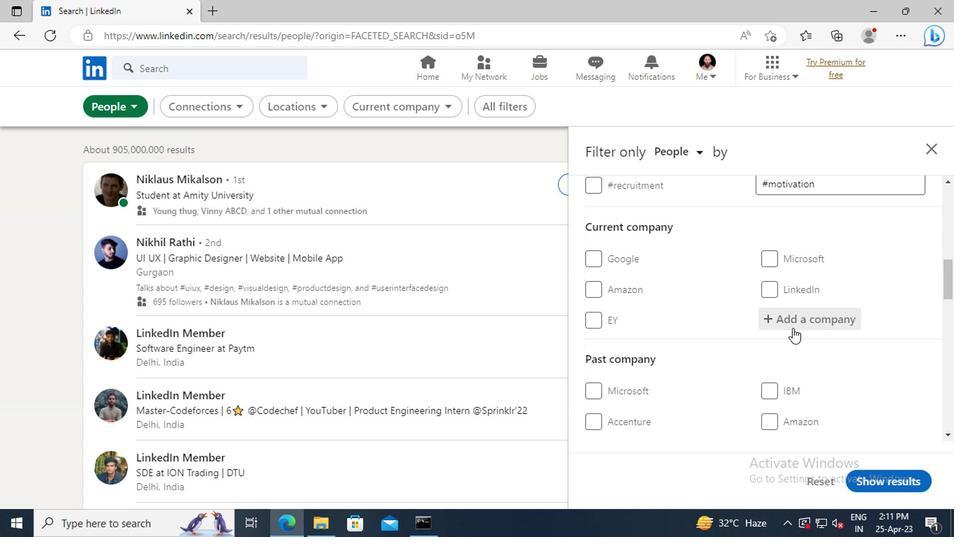 
Action: Key pressed <Key.shift>MARKETING<Key.space><Key.shift>MIND
Screenshot: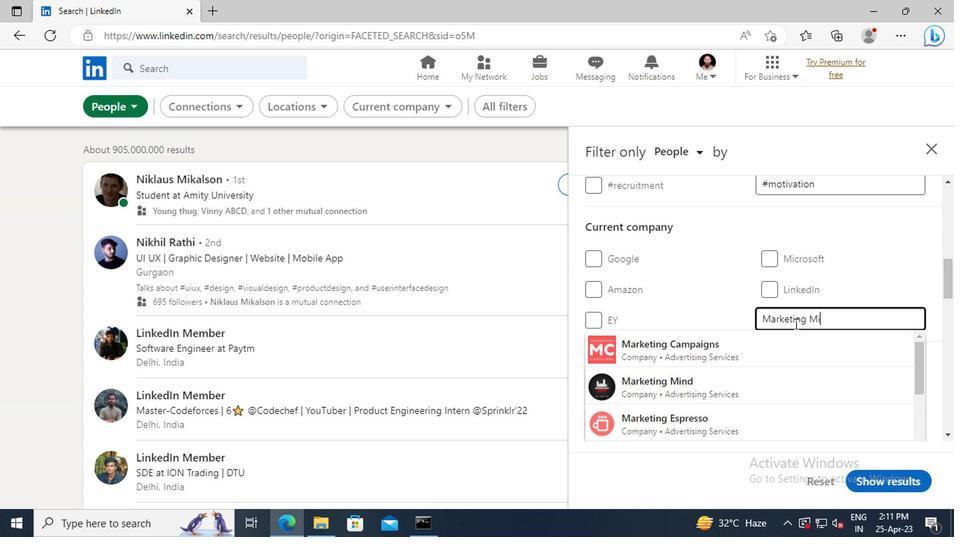 
Action: Mouse moved to (767, 344)
Screenshot: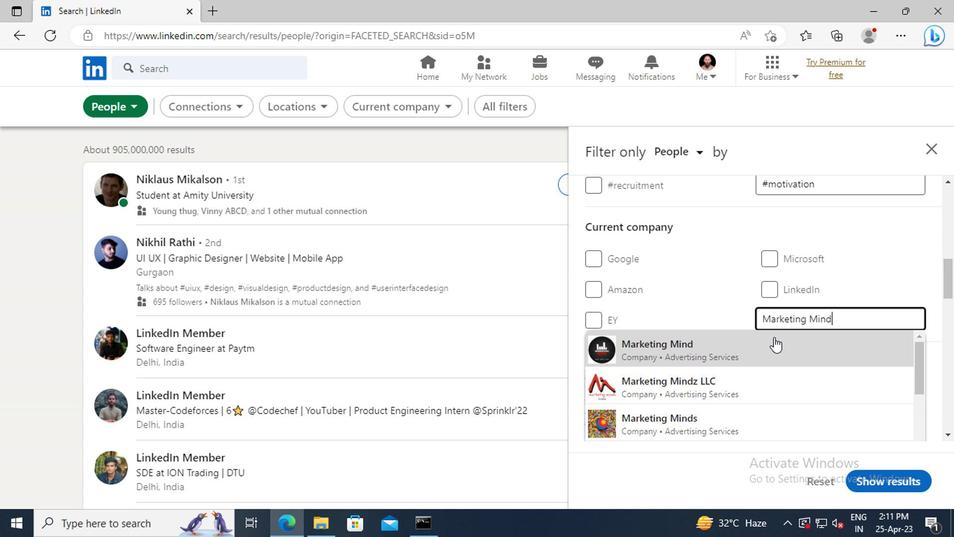 
Action: Mouse pressed left at (767, 344)
Screenshot: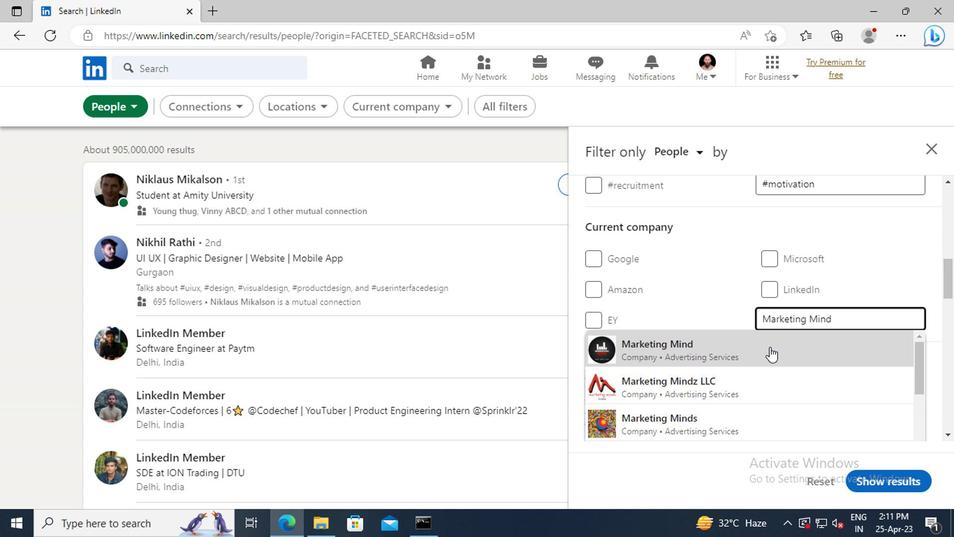 
Action: Mouse moved to (757, 297)
Screenshot: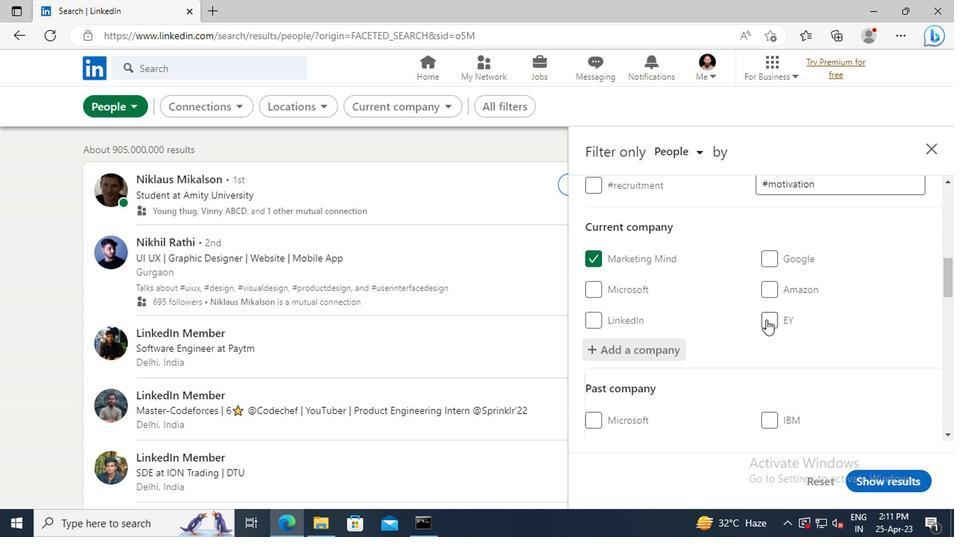 
Action: Mouse scrolled (757, 297) with delta (0, 0)
Screenshot: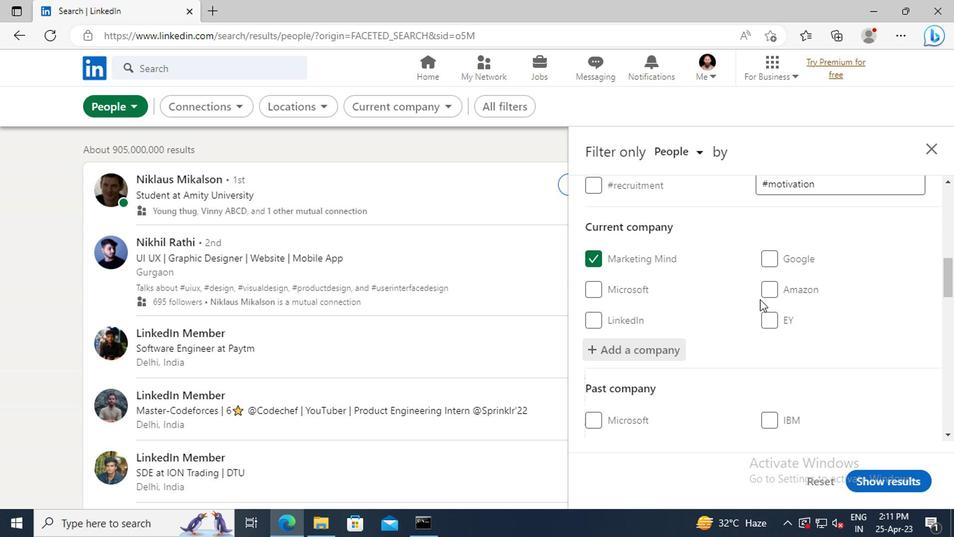 
Action: Mouse scrolled (757, 297) with delta (0, 0)
Screenshot: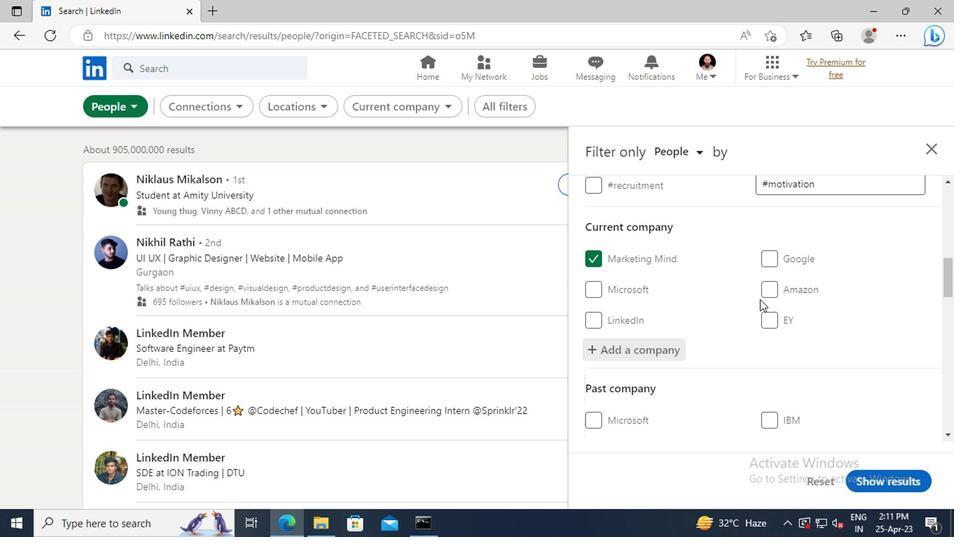 
Action: Mouse scrolled (757, 297) with delta (0, 0)
Screenshot: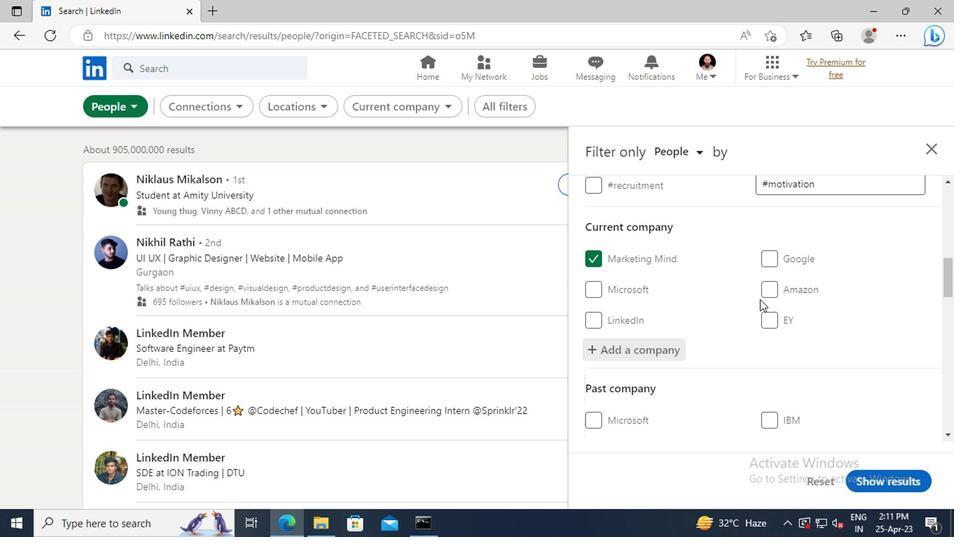 
Action: Mouse scrolled (757, 297) with delta (0, 0)
Screenshot: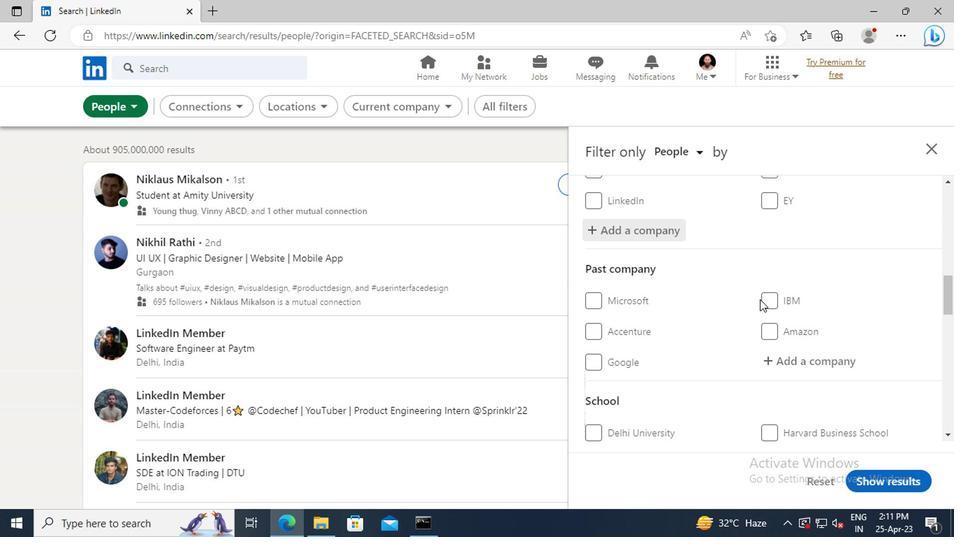 
Action: Mouse scrolled (757, 297) with delta (0, 0)
Screenshot: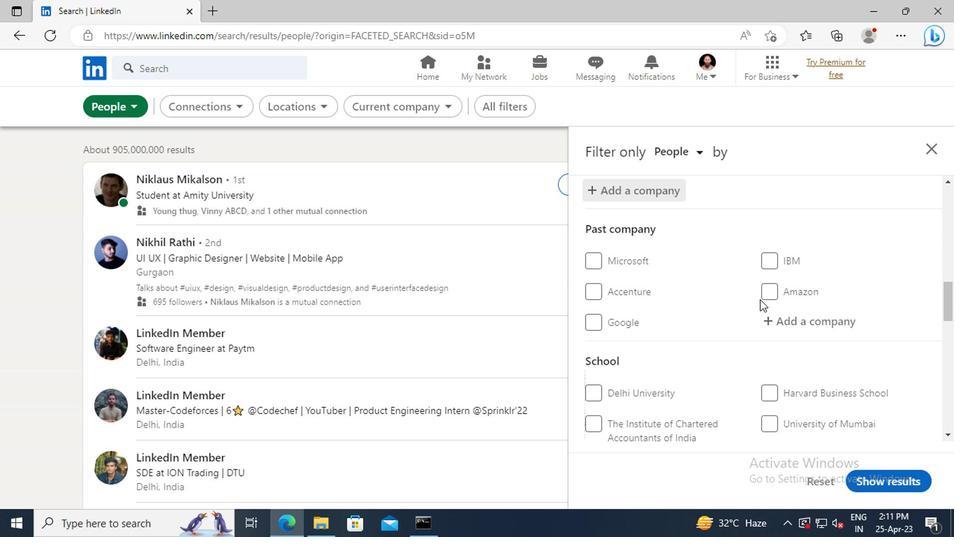 
Action: Mouse scrolled (757, 297) with delta (0, 0)
Screenshot: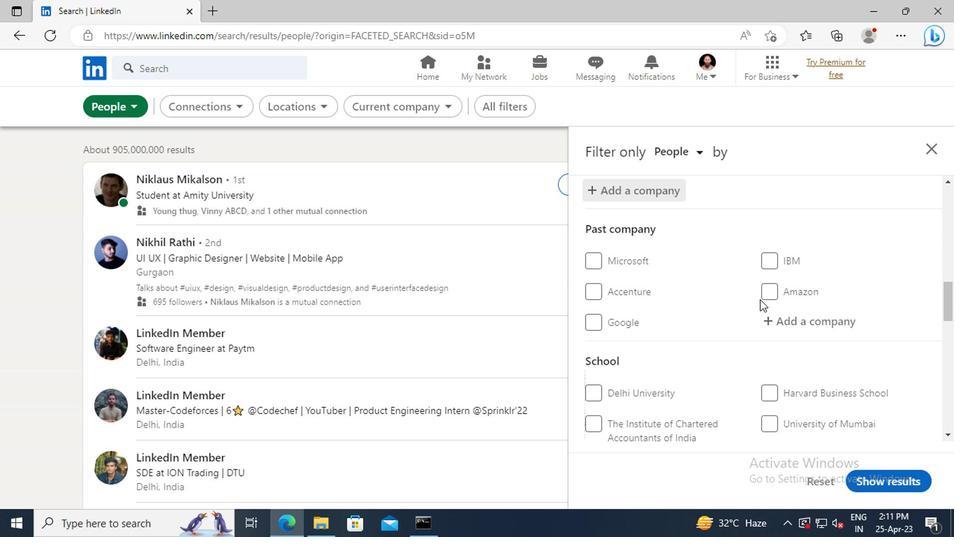 
Action: Mouse scrolled (757, 297) with delta (0, 0)
Screenshot: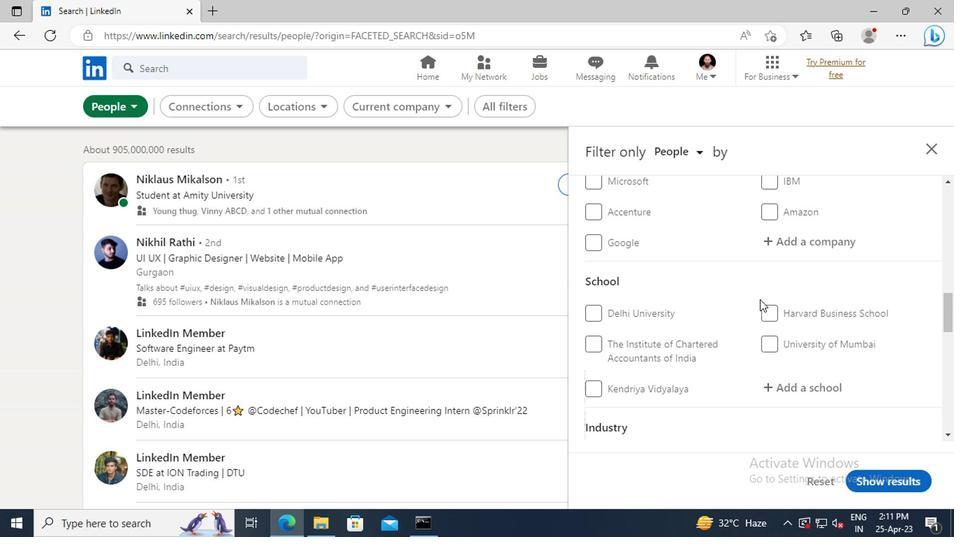 
Action: Mouse scrolled (757, 297) with delta (0, 0)
Screenshot: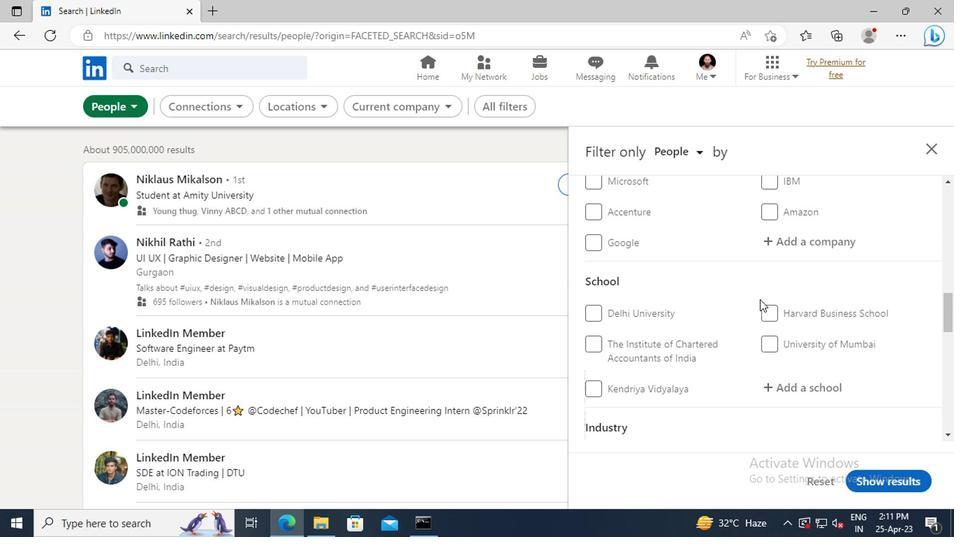 
Action: Mouse scrolled (757, 297) with delta (0, 0)
Screenshot: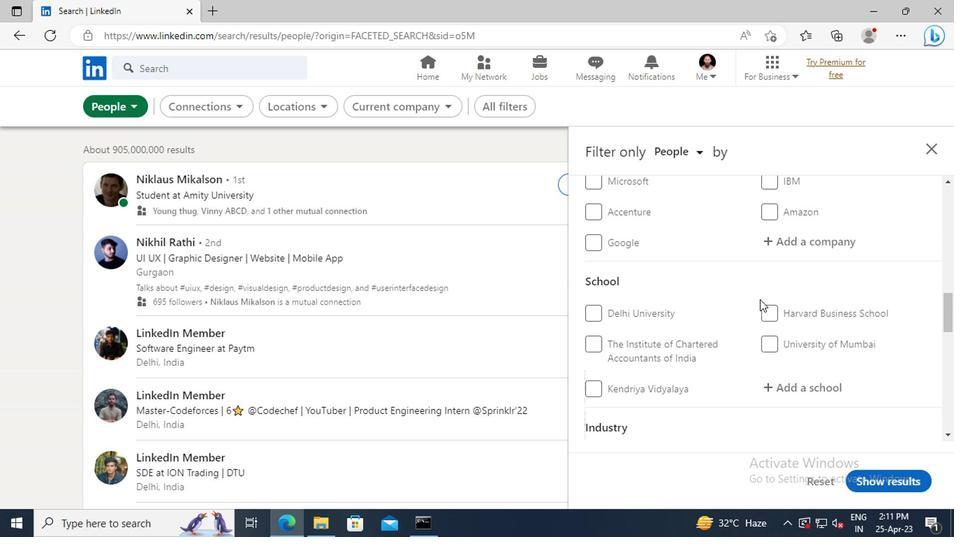 
Action: Mouse moved to (790, 270)
Screenshot: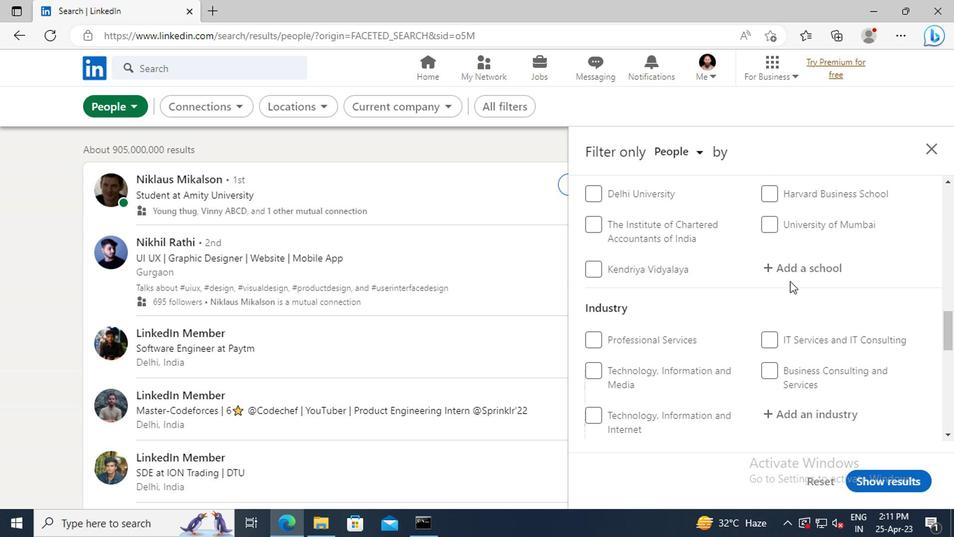 
Action: Mouse pressed left at (790, 270)
Screenshot: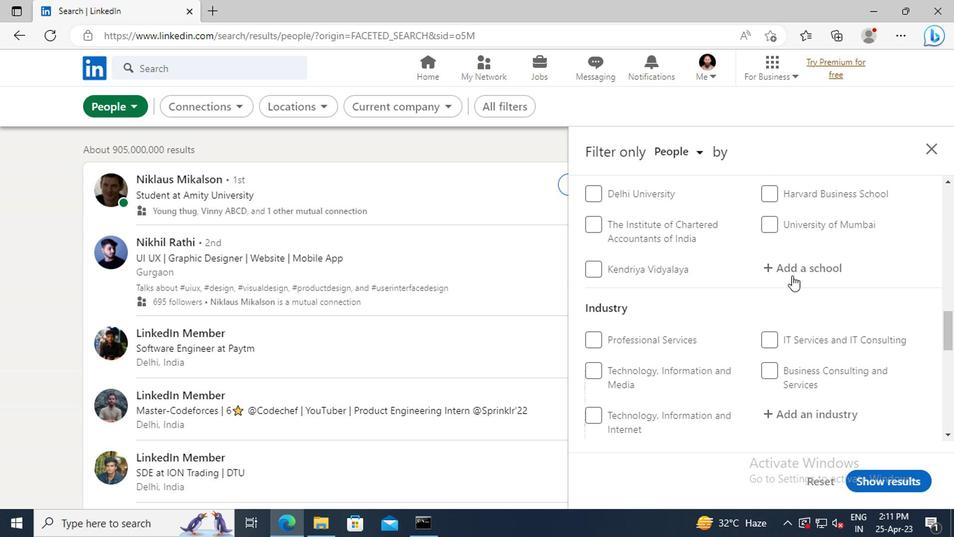 
Action: Key pressed <Key.shift>SRK<Key.space><Key.shift>INSTITUTE<Key.space>OF<Key.space><Key.shift>TECHNOLOGY
Screenshot: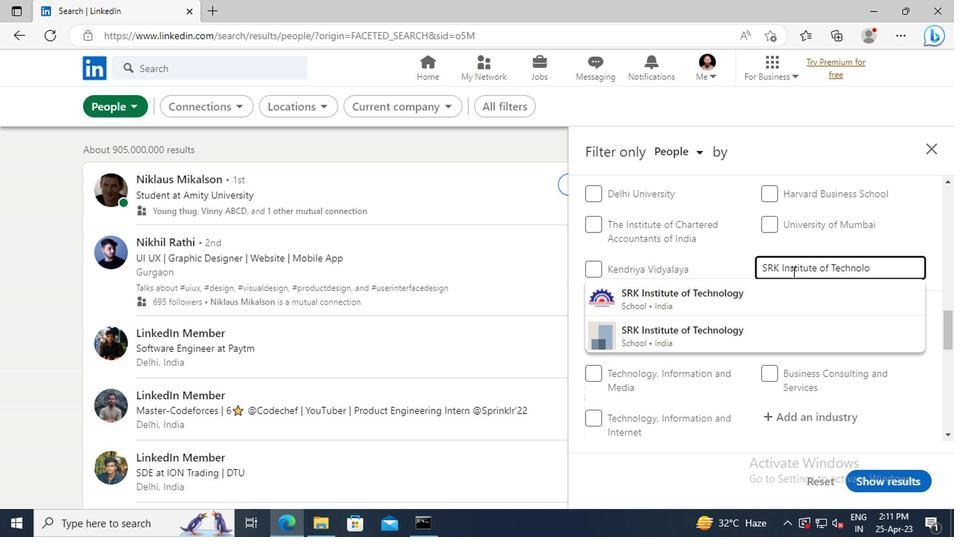 
Action: Mouse moved to (772, 292)
Screenshot: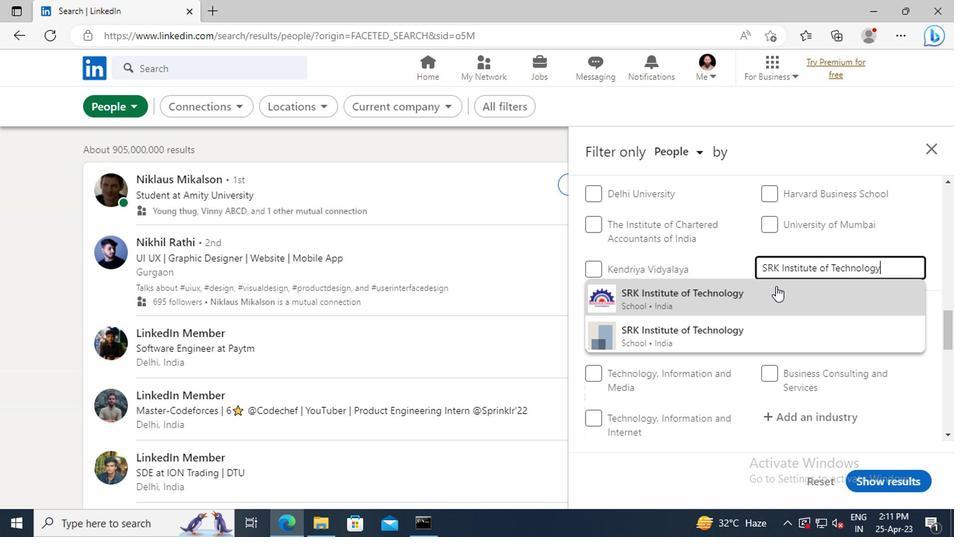 
Action: Mouse pressed left at (772, 292)
Screenshot: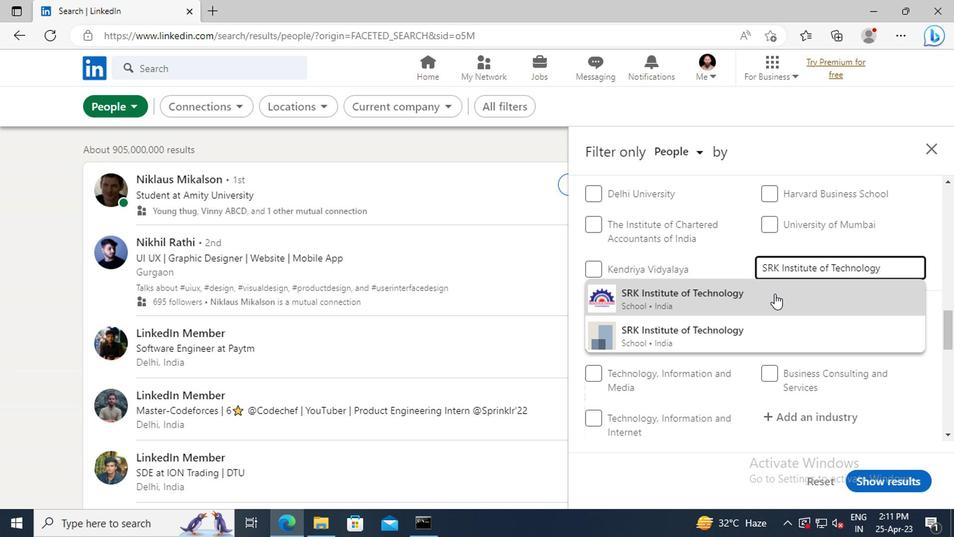
Action: Mouse moved to (728, 269)
Screenshot: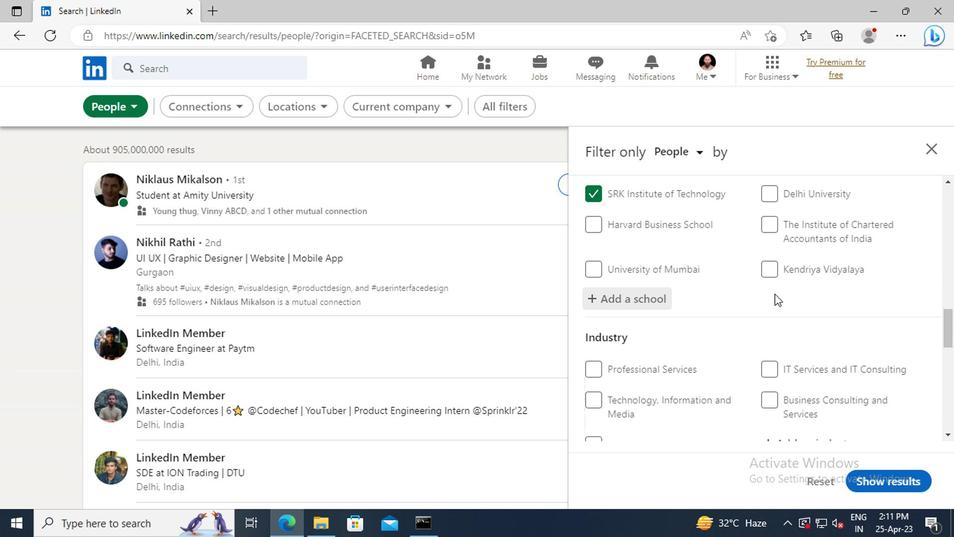 
Action: Mouse scrolled (728, 269) with delta (0, 0)
Screenshot: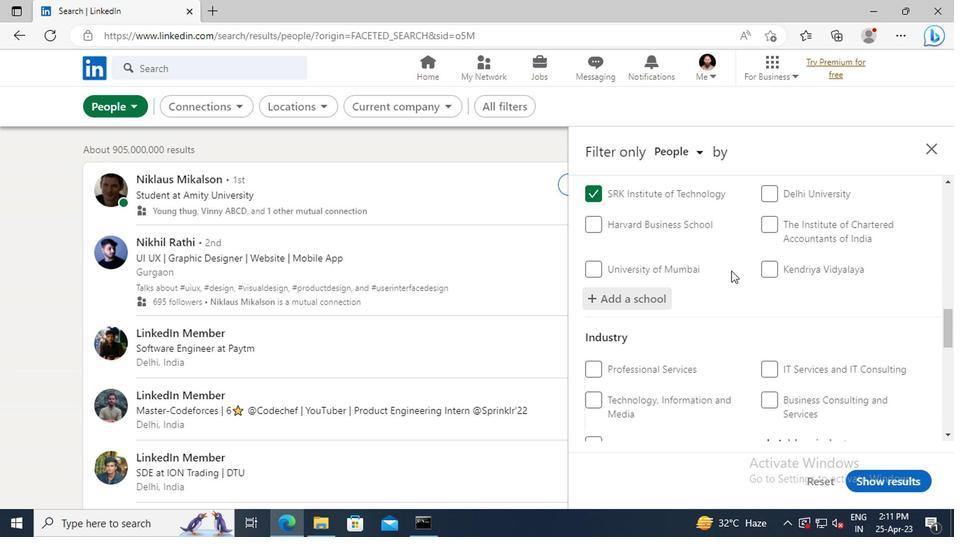 
Action: Mouse scrolled (728, 269) with delta (0, 0)
Screenshot: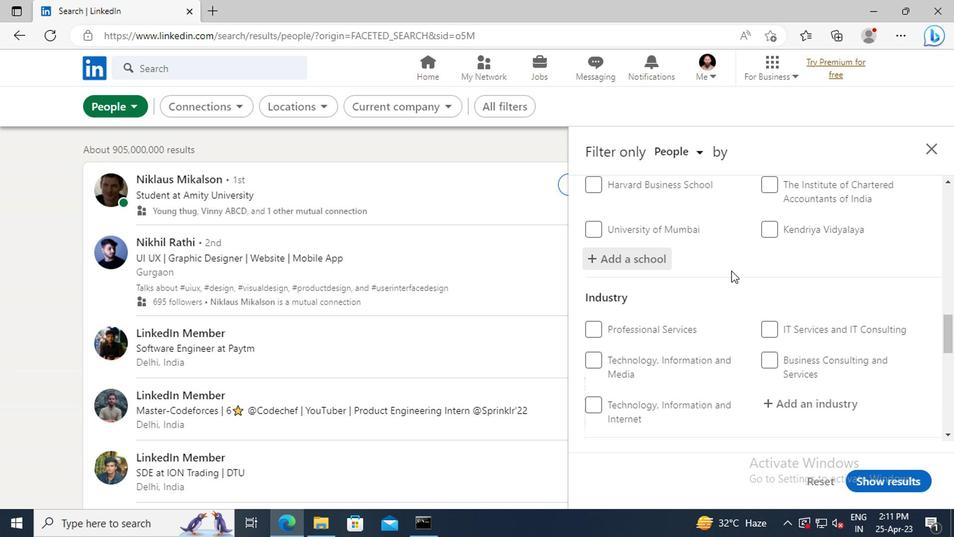 
Action: Mouse scrolled (728, 269) with delta (0, 0)
Screenshot: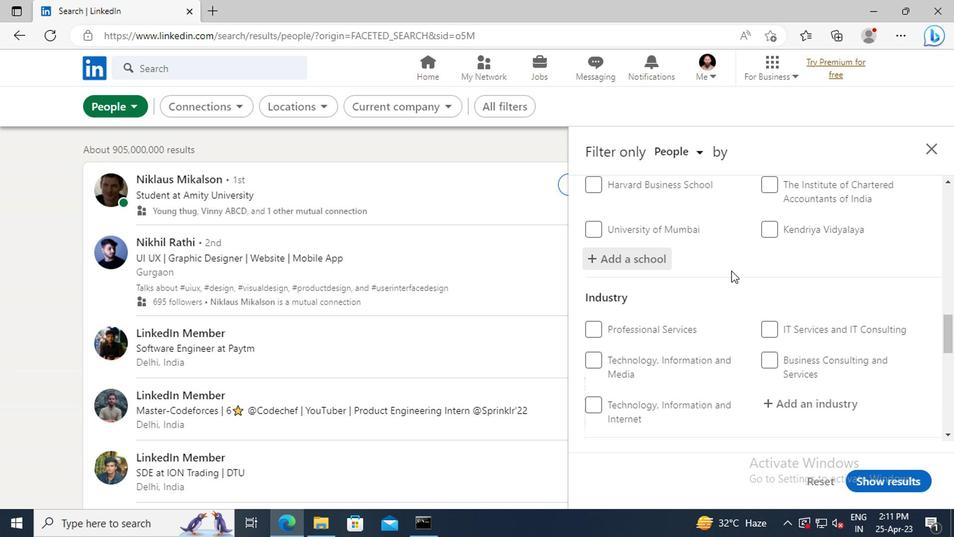 
Action: Mouse scrolled (728, 269) with delta (0, 0)
Screenshot: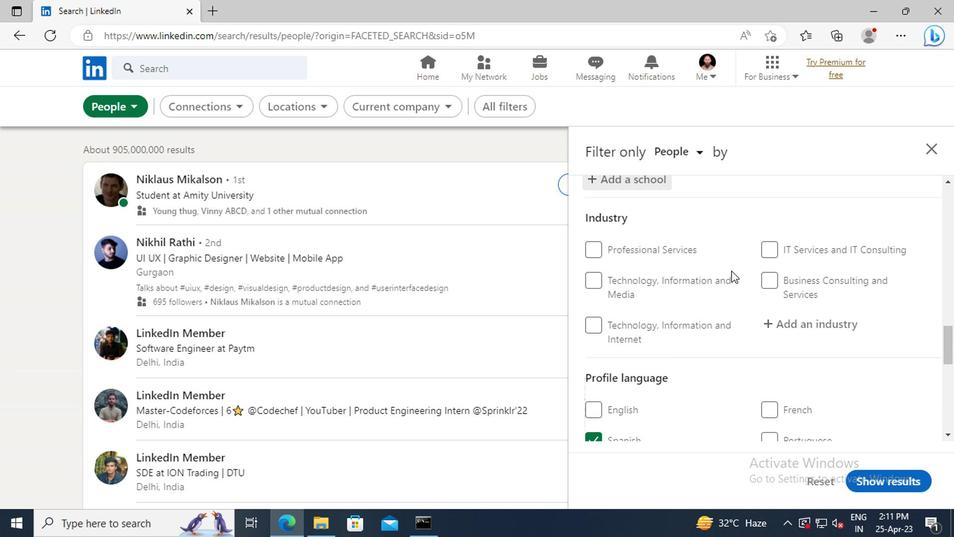 
Action: Mouse moved to (789, 283)
Screenshot: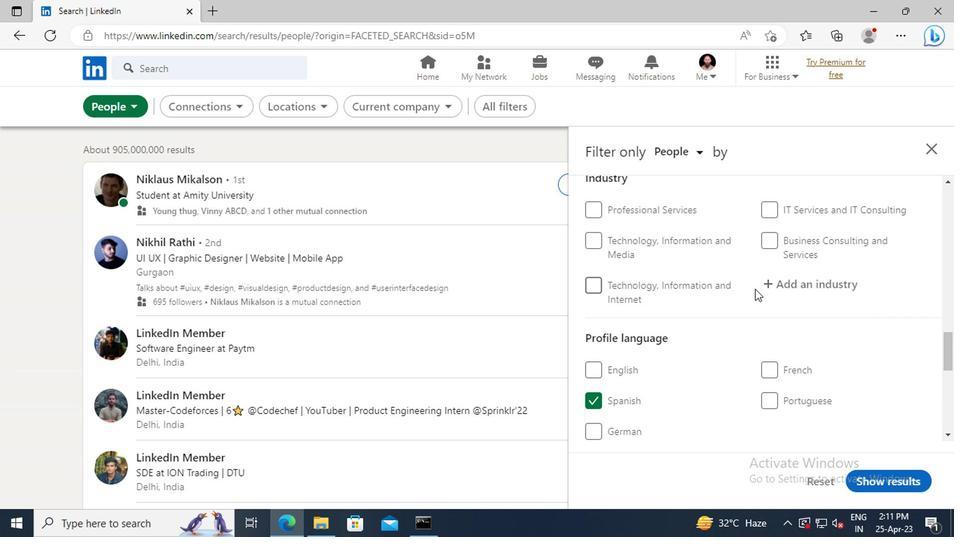 
Action: Mouse pressed left at (789, 283)
Screenshot: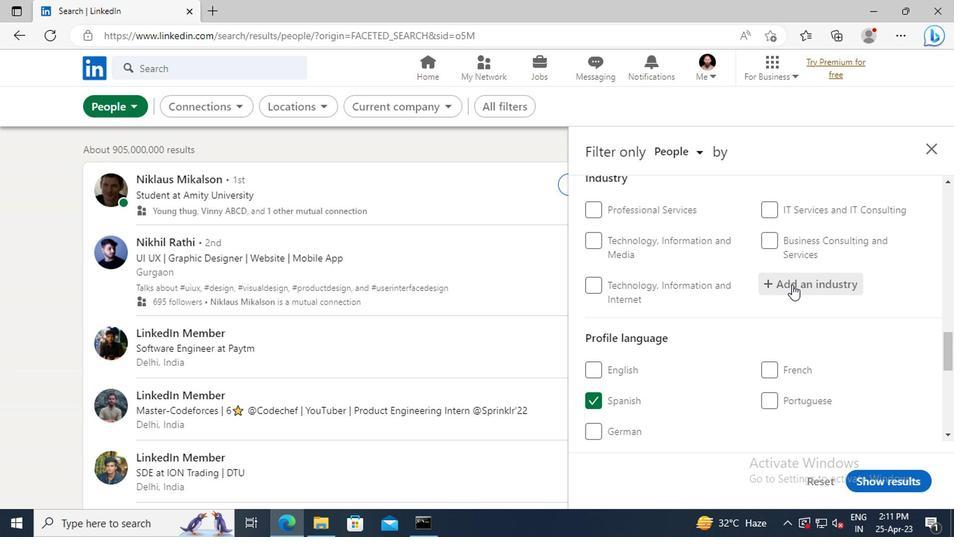 
Action: Key pressed <Key.shift>MUSEUMS,<Key.space><Key.shift>HISTORICAL<Key.space><Key.shift_r>SITES,<Key.space>AND<Key.space><Key.shift_r>ZOOS
Screenshot: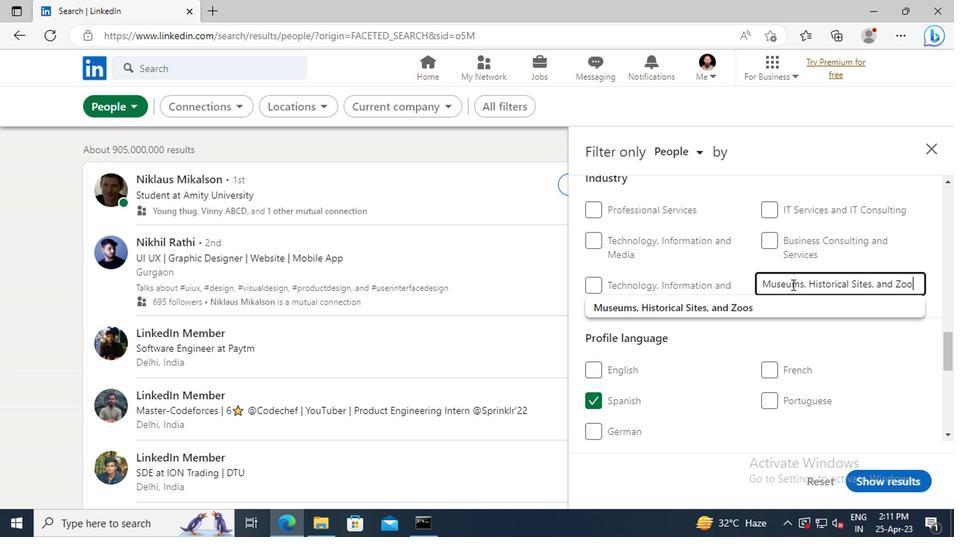 
Action: Mouse moved to (779, 308)
Screenshot: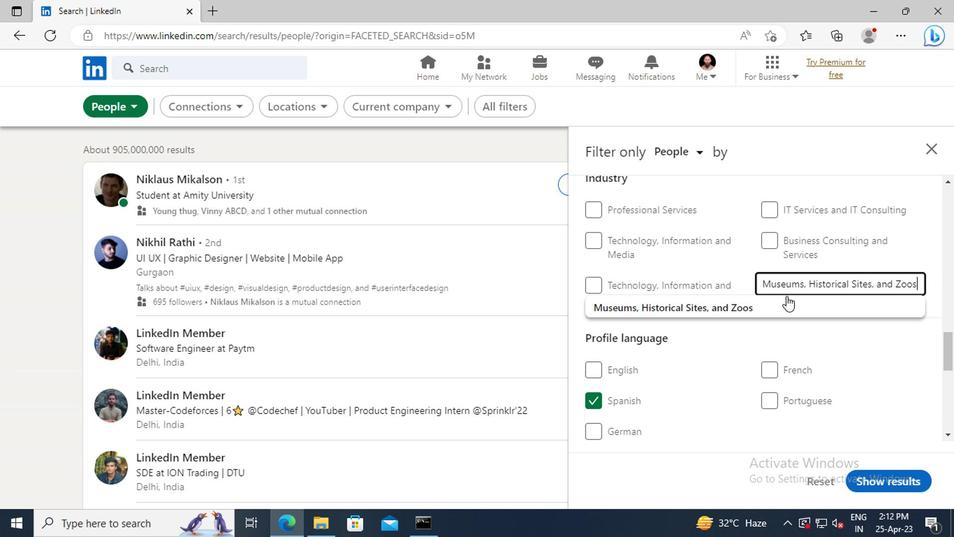 
Action: Mouse pressed left at (779, 308)
Screenshot: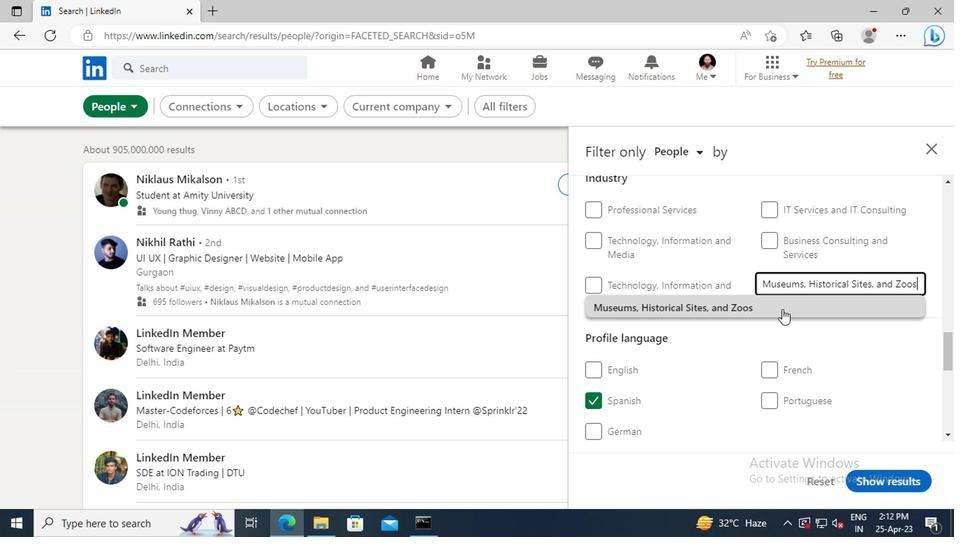 
Action: Mouse moved to (748, 272)
Screenshot: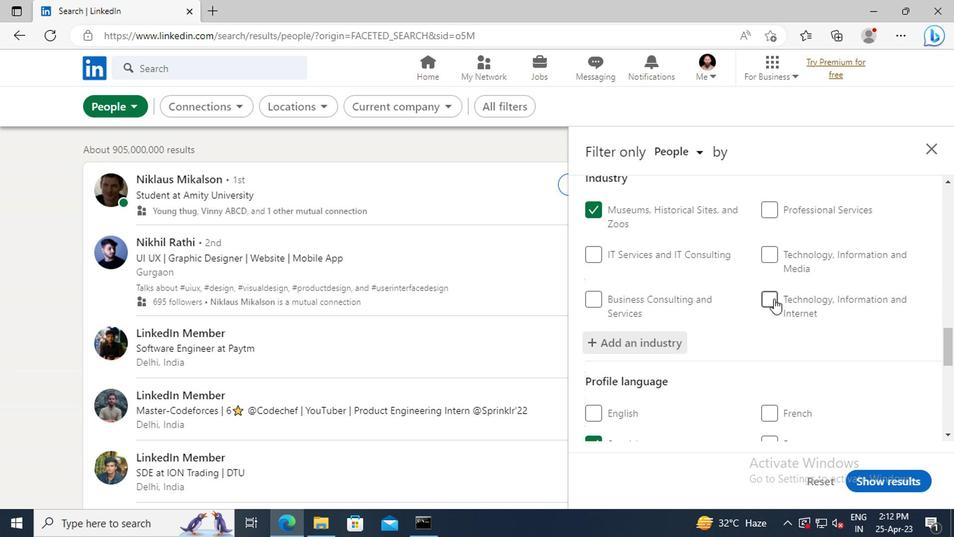 
Action: Mouse scrolled (748, 272) with delta (0, 0)
Screenshot: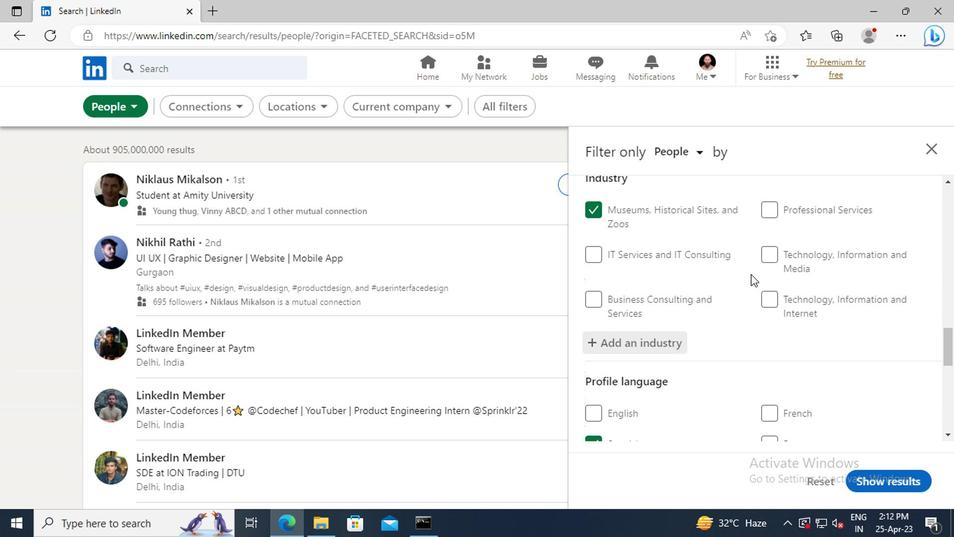 
Action: Mouse scrolled (748, 272) with delta (0, 0)
Screenshot: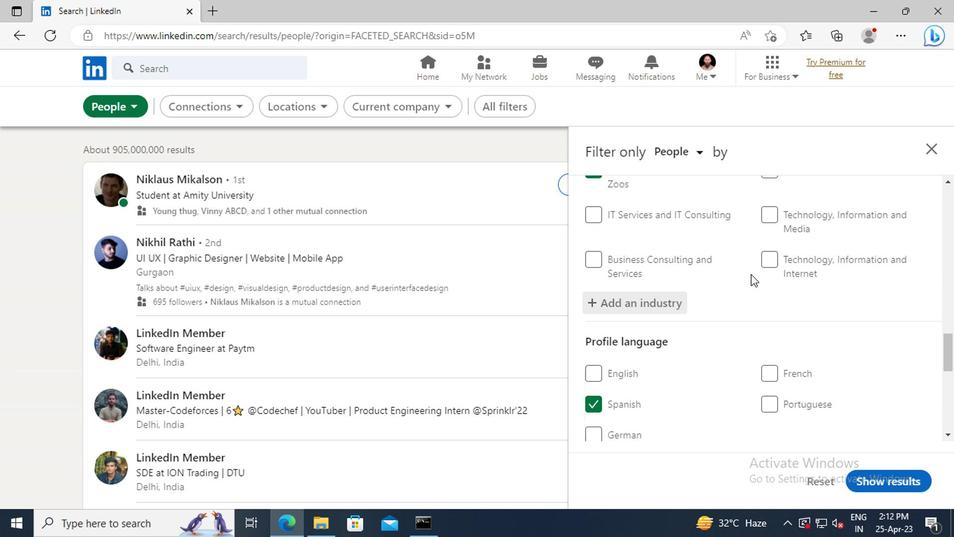 
Action: Mouse scrolled (748, 272) with delta (0, 0)
Screenshot: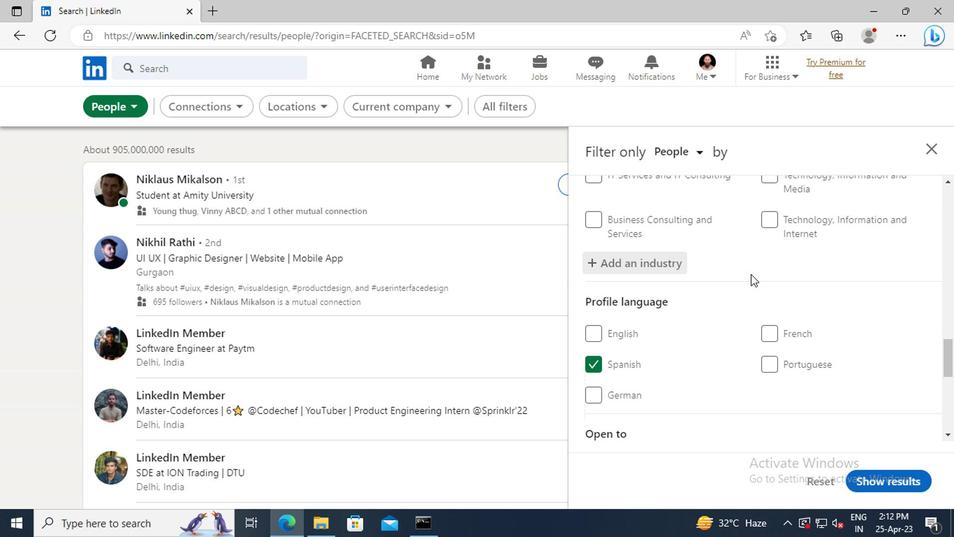 
Action: Mouse scrolled (748, 272) with delta (0, 0)
Screenshot: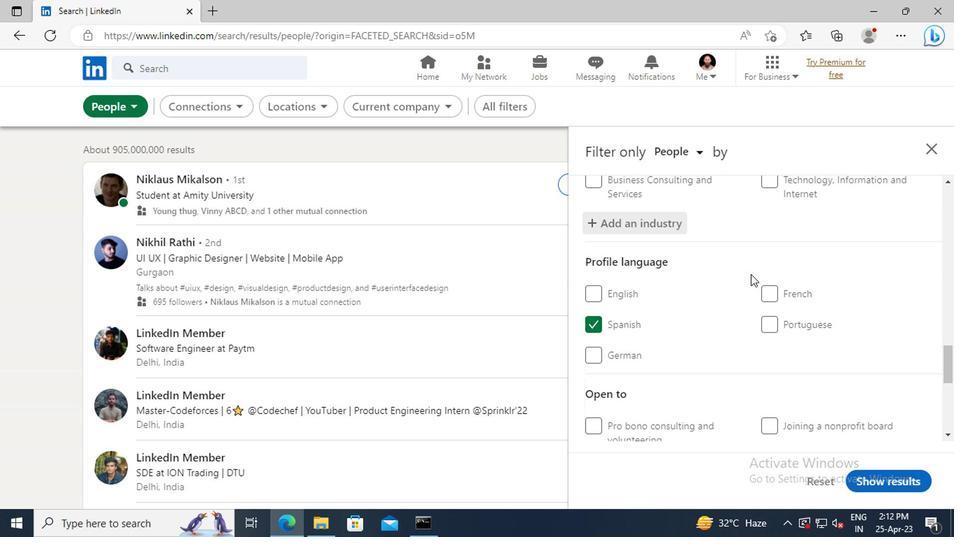 
Action: Mouse scrolled (748, 272) with delta (0, 0)
Screenshot: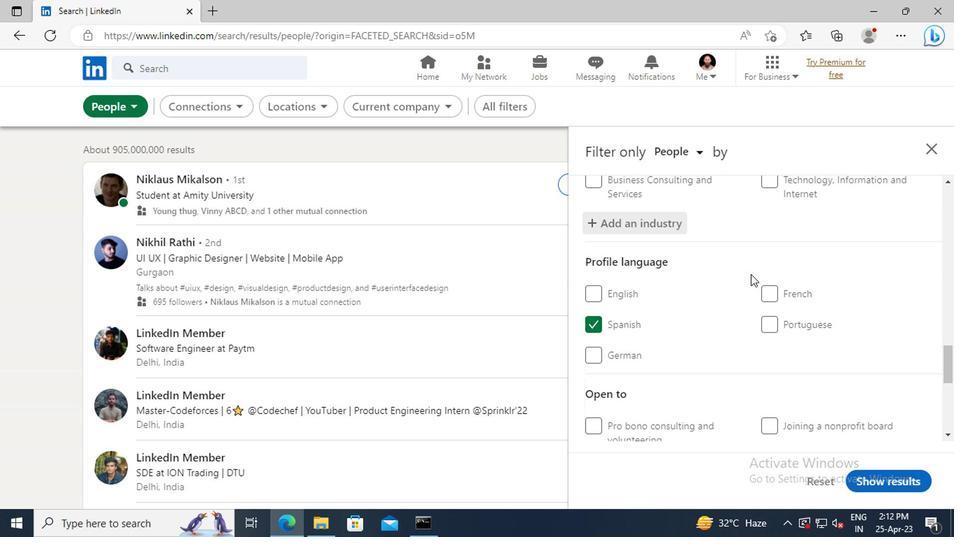 
Action: Mouse scrolled (748, 272) with delta (0, 0)
Screenshot: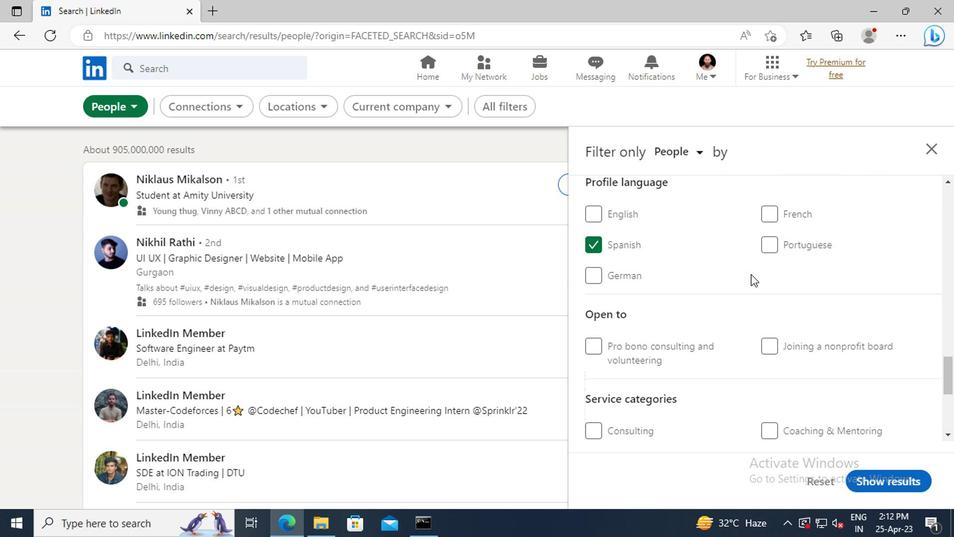 
Action: Mouse scrolled (748, 272) with delta (0, 0)
Screenshot: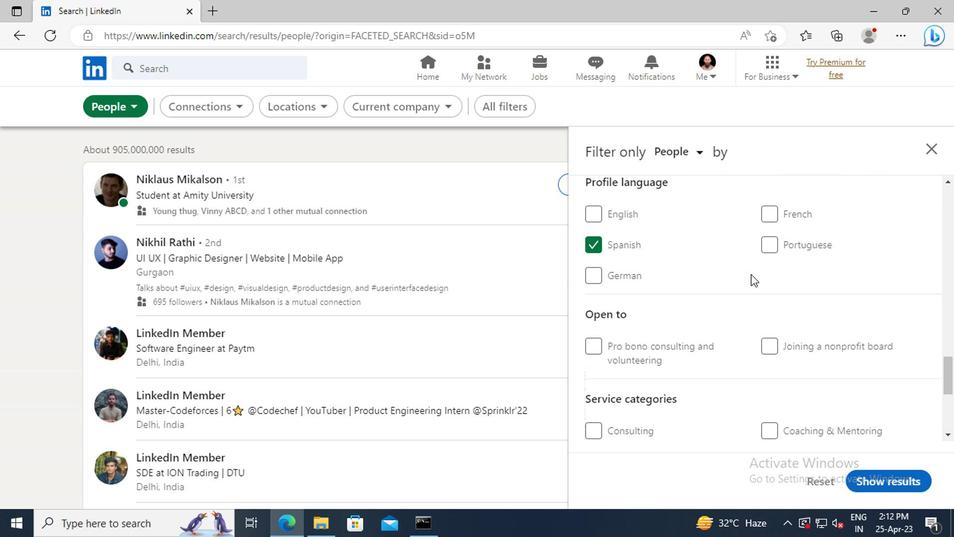 
Action: Mouse scrolled (748, 272) with delta (0, 0)
Screenshot: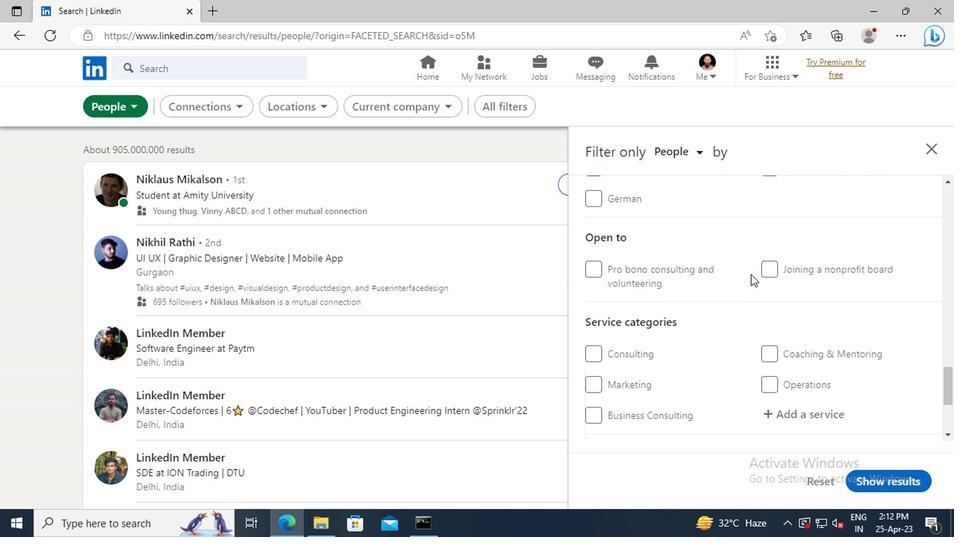 
Action: Mouse scrolled (748, 272) with delta (0, 0)
Screenshot: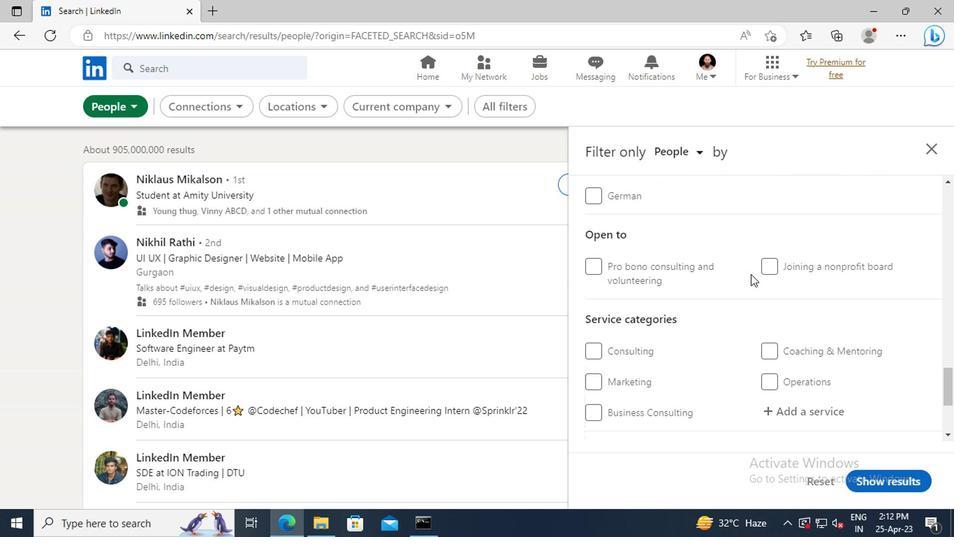 
Action: Mouse moved to (774, 332)
Screenshot: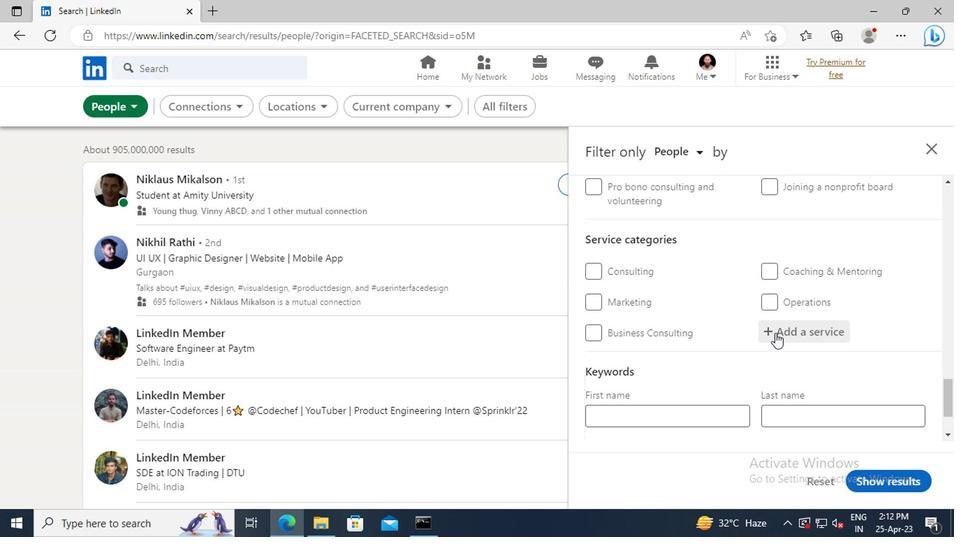 
Action: Mouse pressed left at (774, 332)
Screenshot: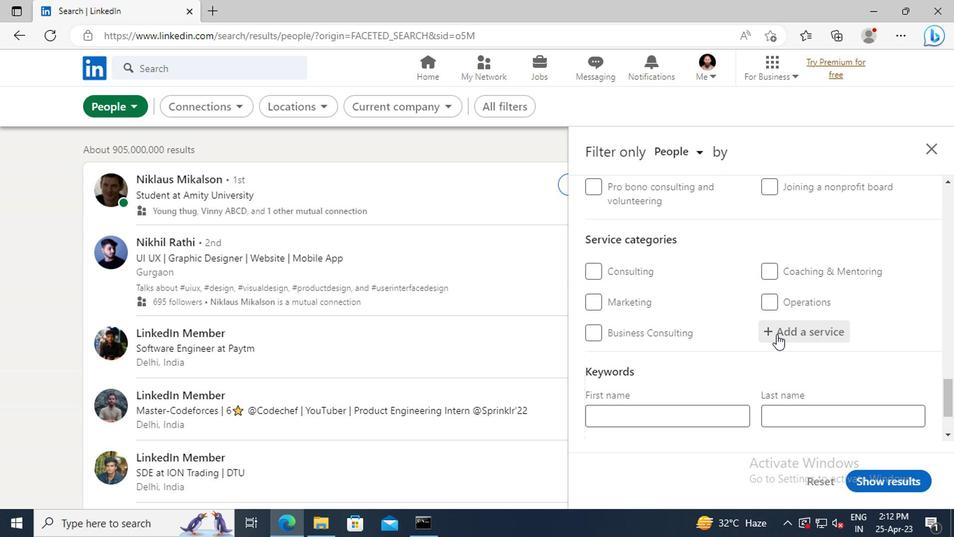 
Action: Key pressed <Key.shift_r>SEARCH<Key.space><Key.shift>ENGINE<Key.space><Key.shift>OPTIMIZATION<Key.space><Key.shift>(<Key.shift_r>SE<Key.shift>O)
Screenshot: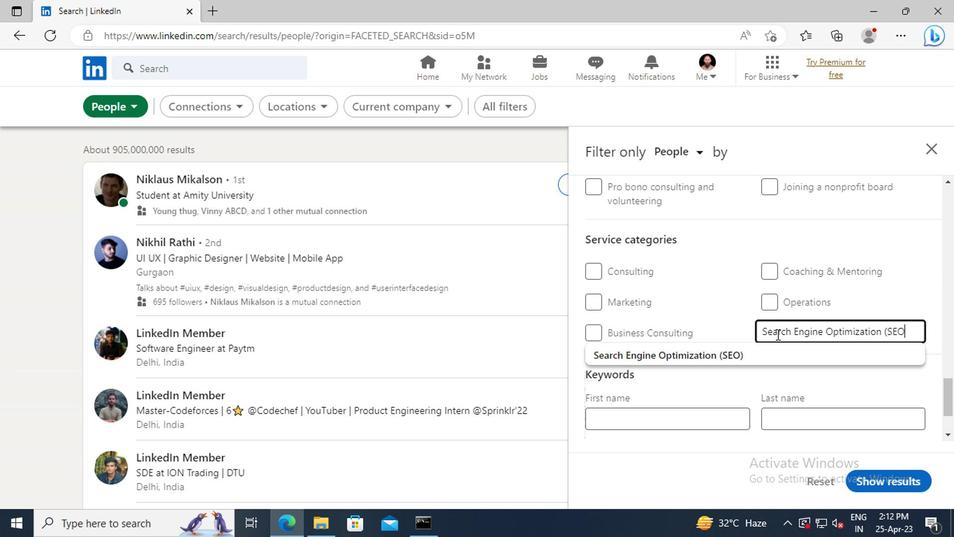 
Action: Mouse moved to (769, 348)
Screenshot: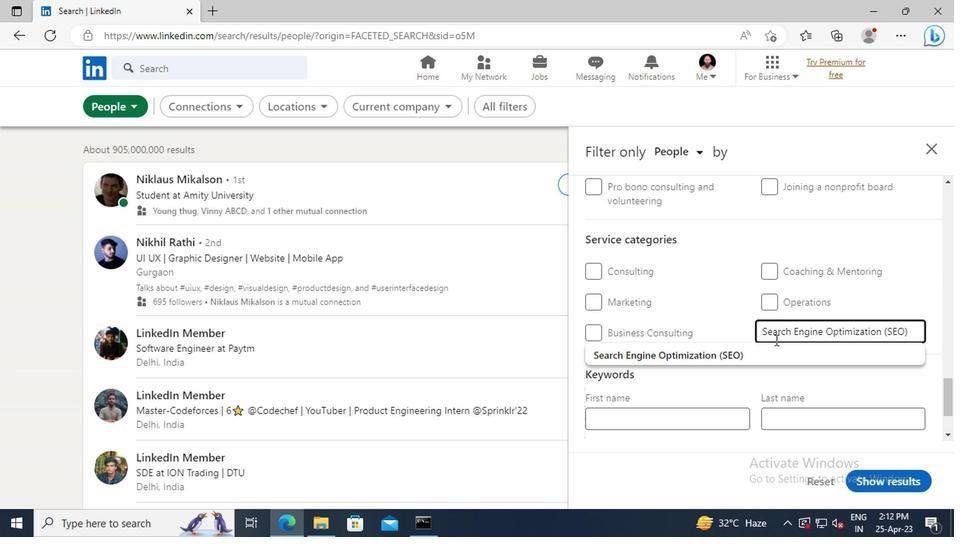 
Action: Mouse pressed left at (769, 348)
Screenshot: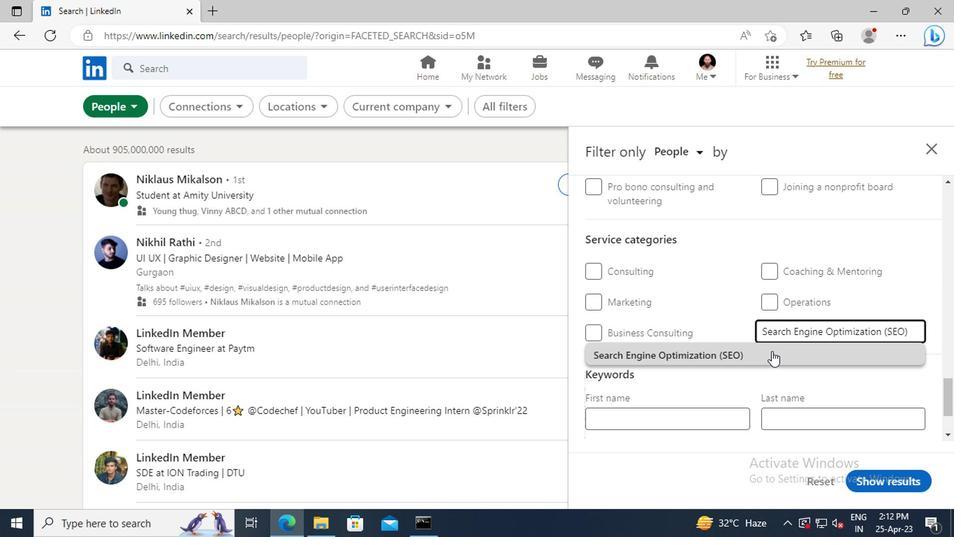 
Action: Mouse moved to (746, 289)
Screenshot: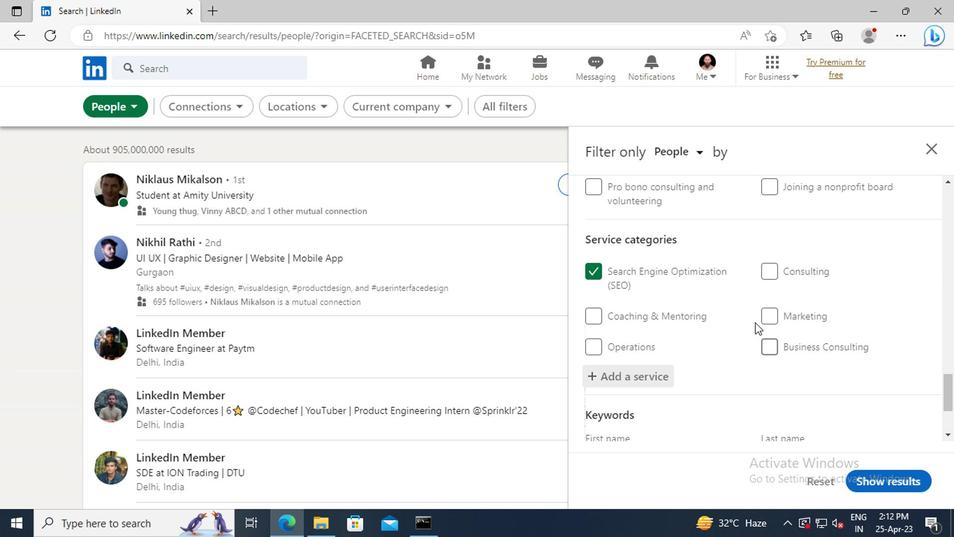 
Action: Mouse scrolled (746, 288) with delta (0, 0)
Screenshot: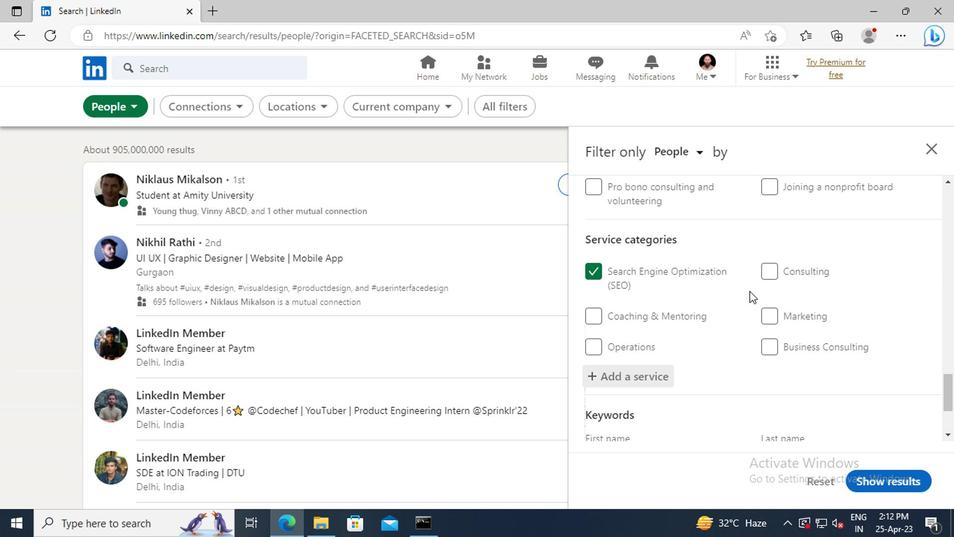 
Action: Mouse scrolled (746, 288) with delta (0, 0)
Screenshot: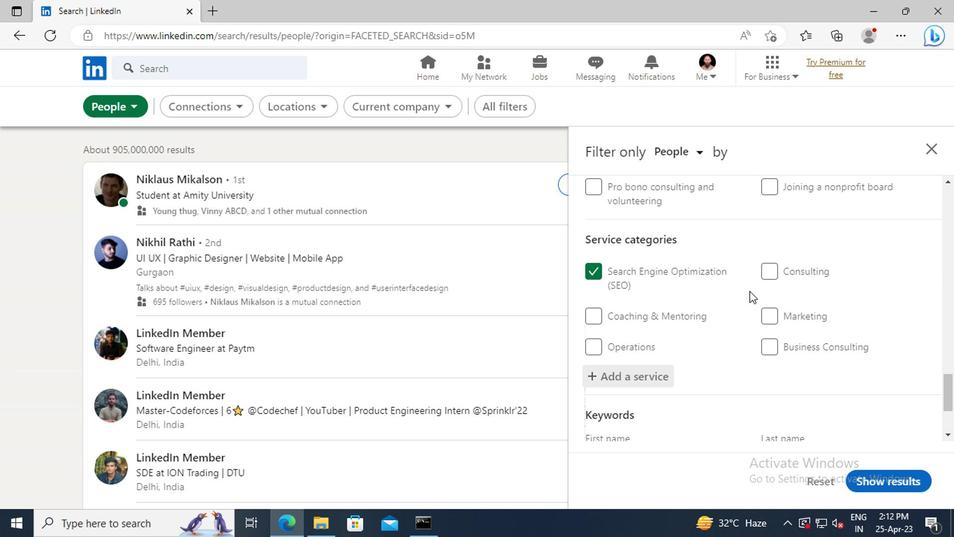 
Action: Mouse scrolled (746, 288) with delta (0, 0)
Screenshot: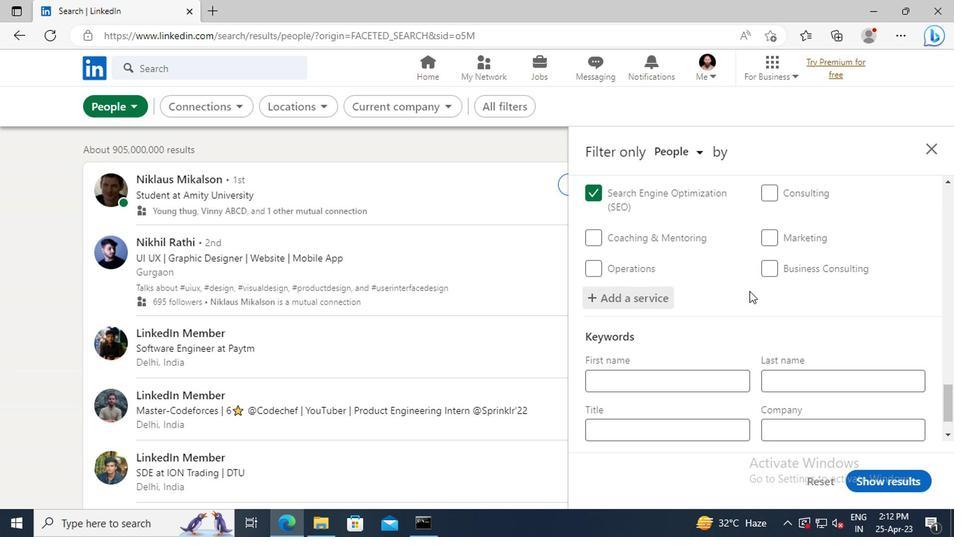 
Action: Mouse scrolled (746, 288) with delta (0, 0)
Screenshot: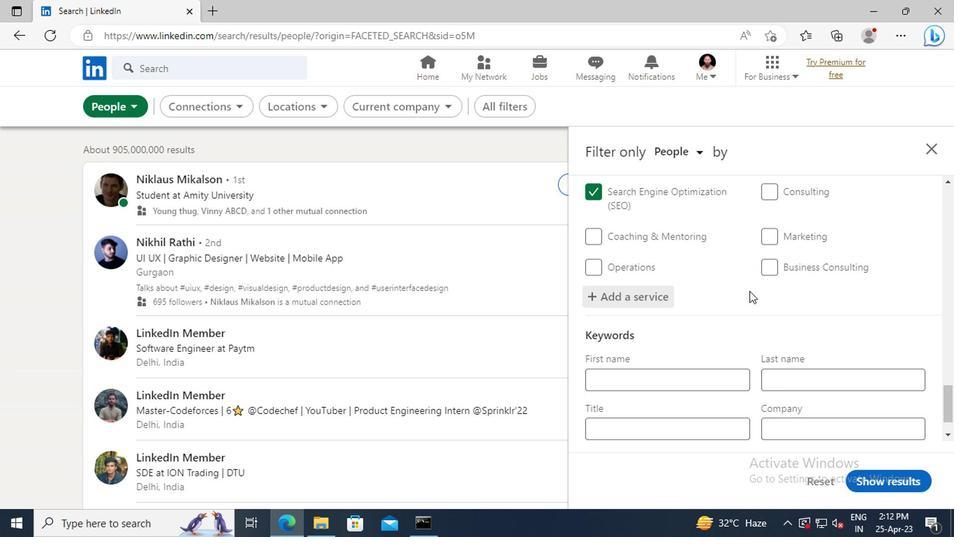 
Action: Mouse scrolled (746, 288) with delta (0, 0)
Screenshot: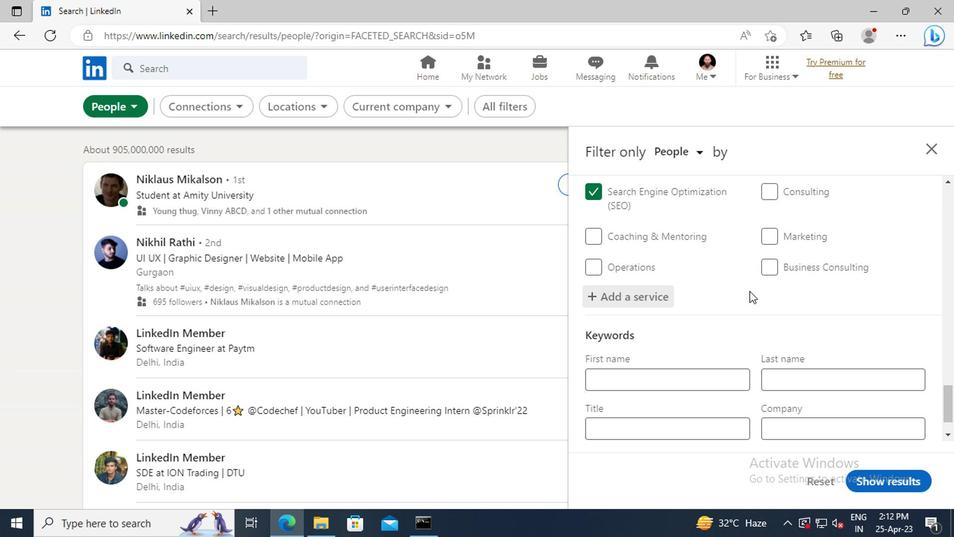 
Action: Mouse moved to (705, 377)
Screenshot: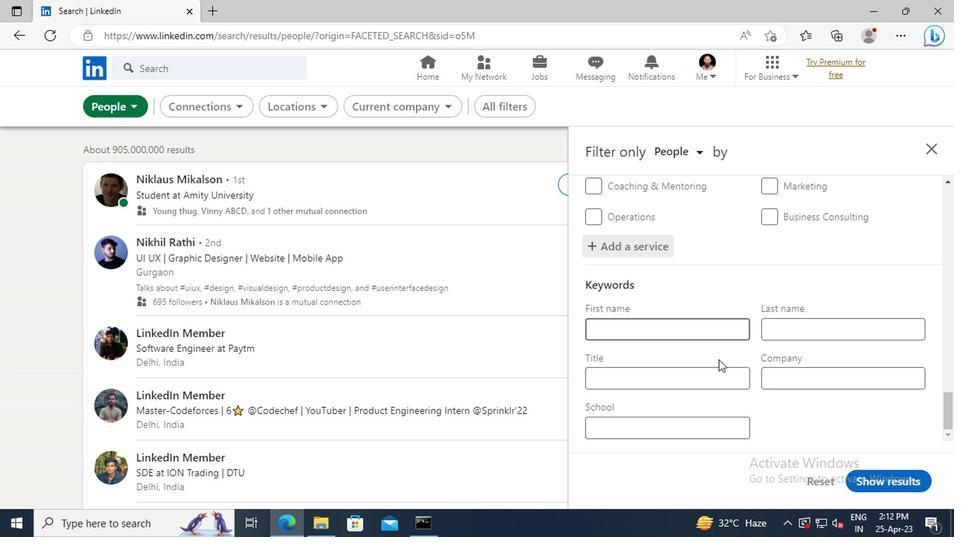 
Action: Mouse pressed left at (705, 377)
Screenshot: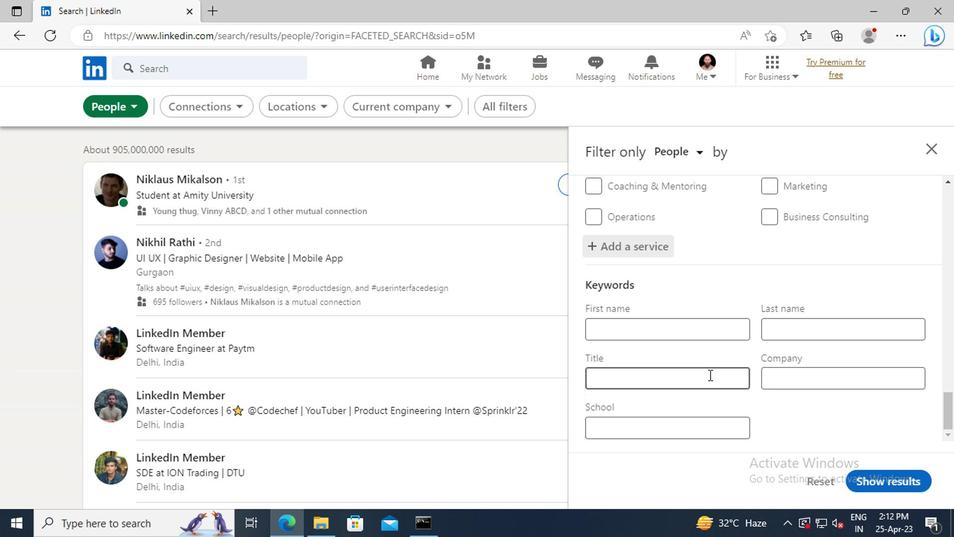 
Action: Key pressed <Key.shift_r>ADMINISTRATOR
Screenshot: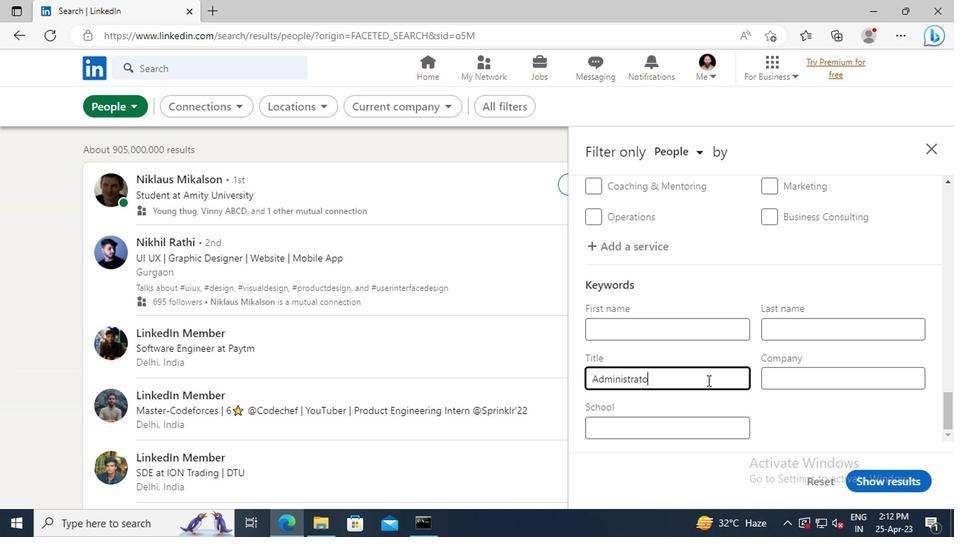 
Action: Mouse moved to (865, 469)
Screenshot: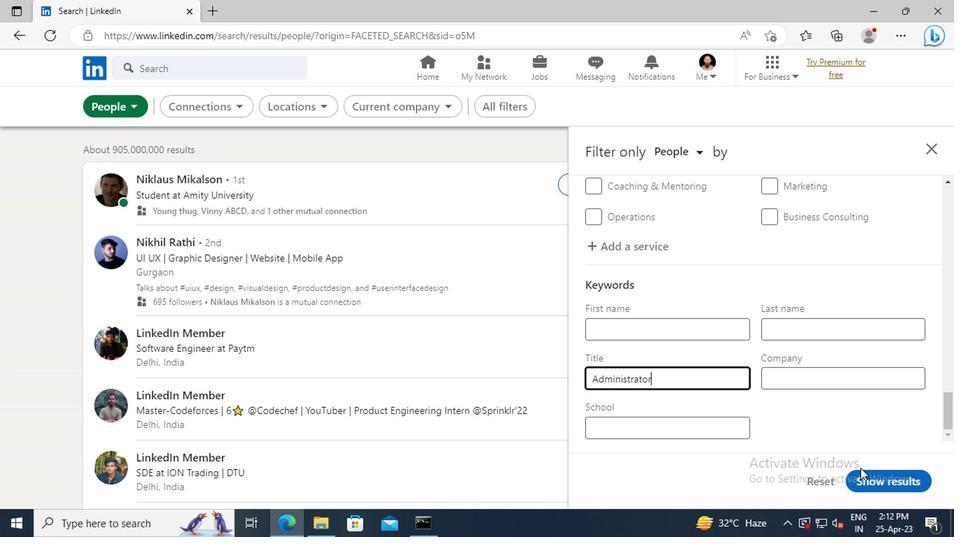 
Action: Mouse pressed left at (865, 469)
Screenshot: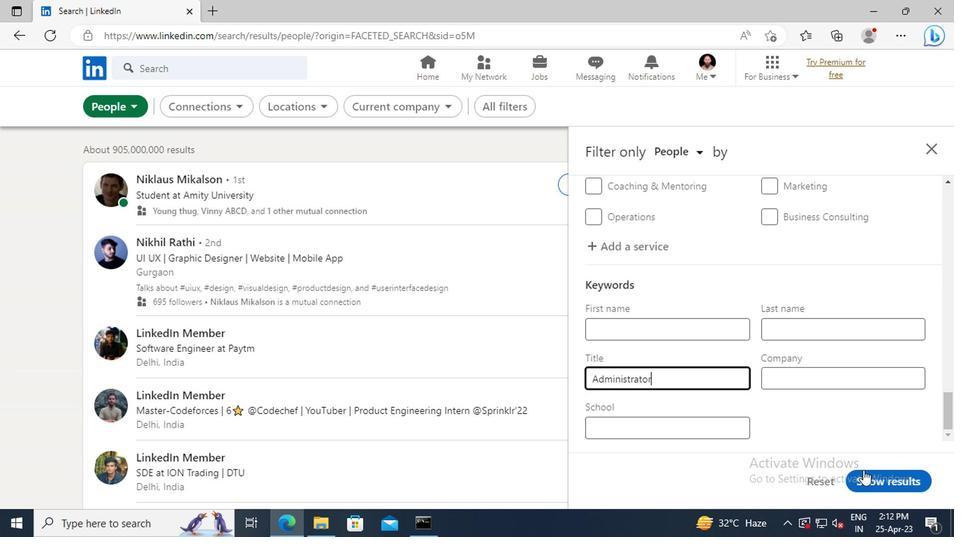 
Action: Mouse moved to (788, 329)
Screenshot: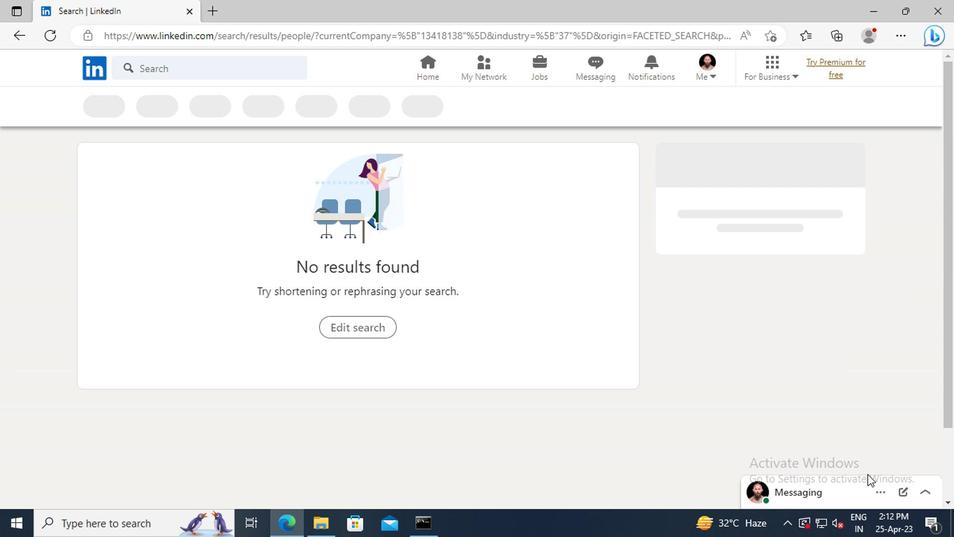 
